 Task: In the Company zucc.zm, Create email and send with subject: 'We're Thrilled to Welcome You ', and with mail content 'Good Morning!_x000D_
Ignite your passion for success. Our groundbreaking solution will unleash your potential and open doors to endless opportunities in your industry._x000D_
Best Regards', attach the document: Project_plan.docx and insert image: visitingcard.jpg. Below Best Regards, write Wechat and insert the URL: www.wechat.com. Mark checkbox to create task to follow up : In 3 business days .  Enter or choose an email address of recipient's from company's contact and send.. Logged in from softage.1@softage.net
Action: Mouse moved to (88, 63)
Screenshot: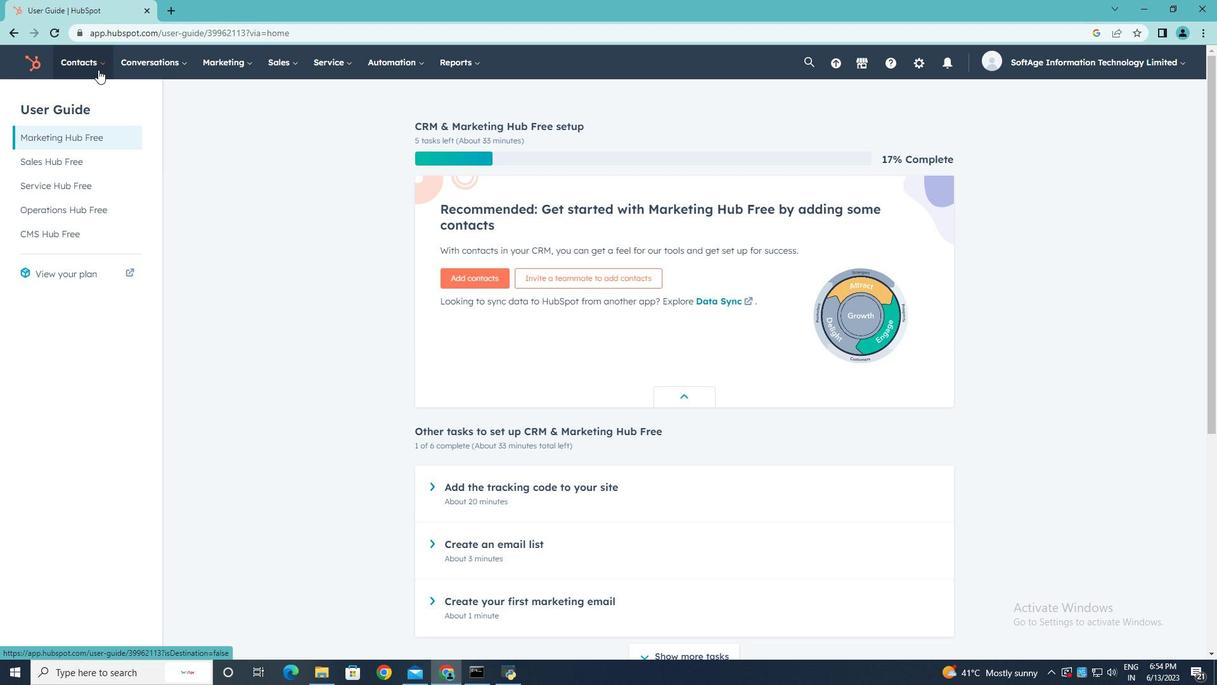 
Action: Mouse pressed left at (88, 63)
Screenshot: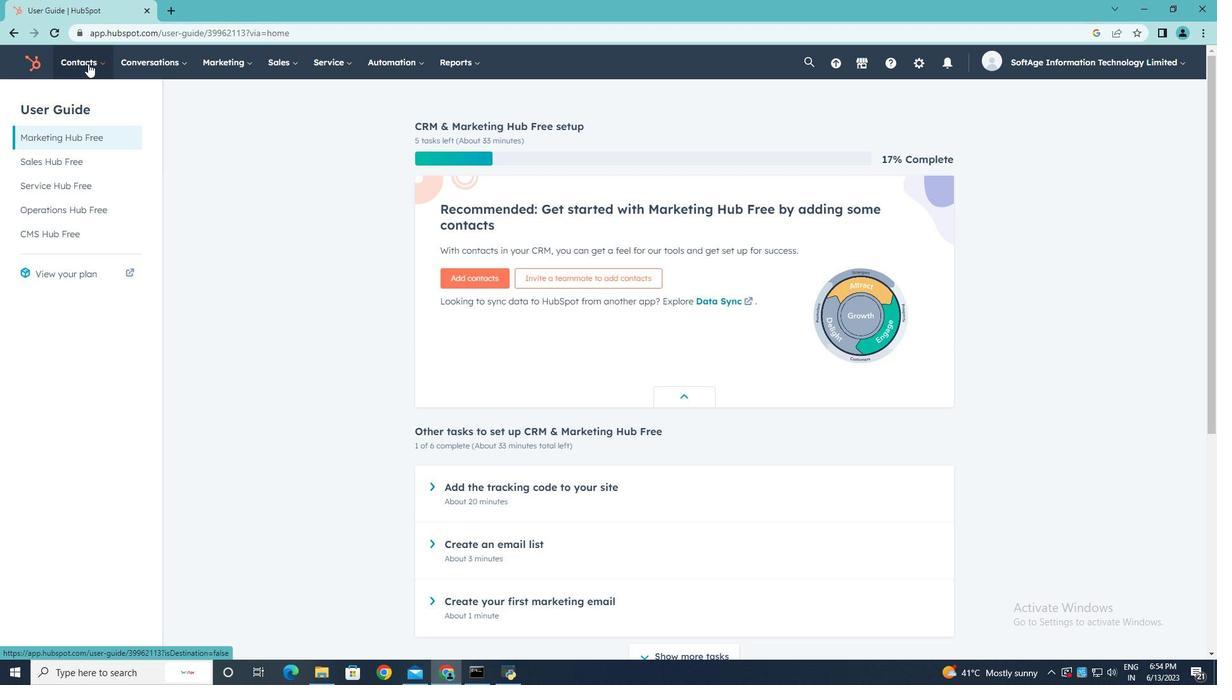 
Action: Mouse moved to (95, 124)
Screenshot: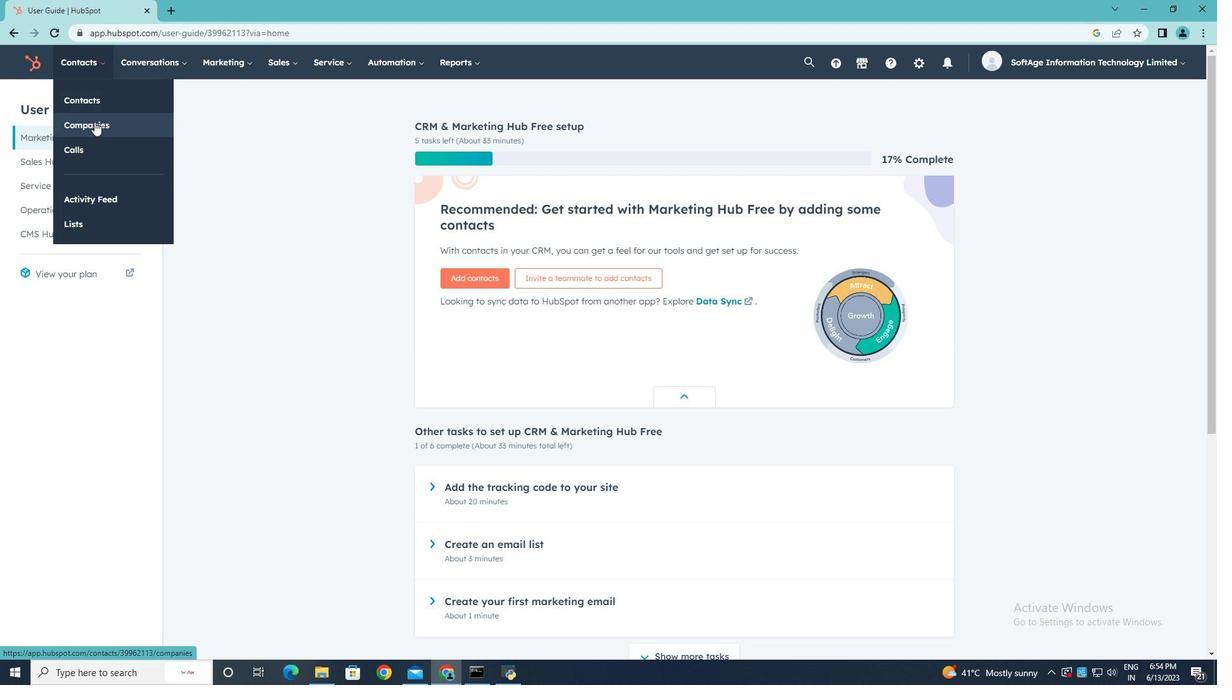
Action: Mouse pressed left at (95, 124)
Screenshot: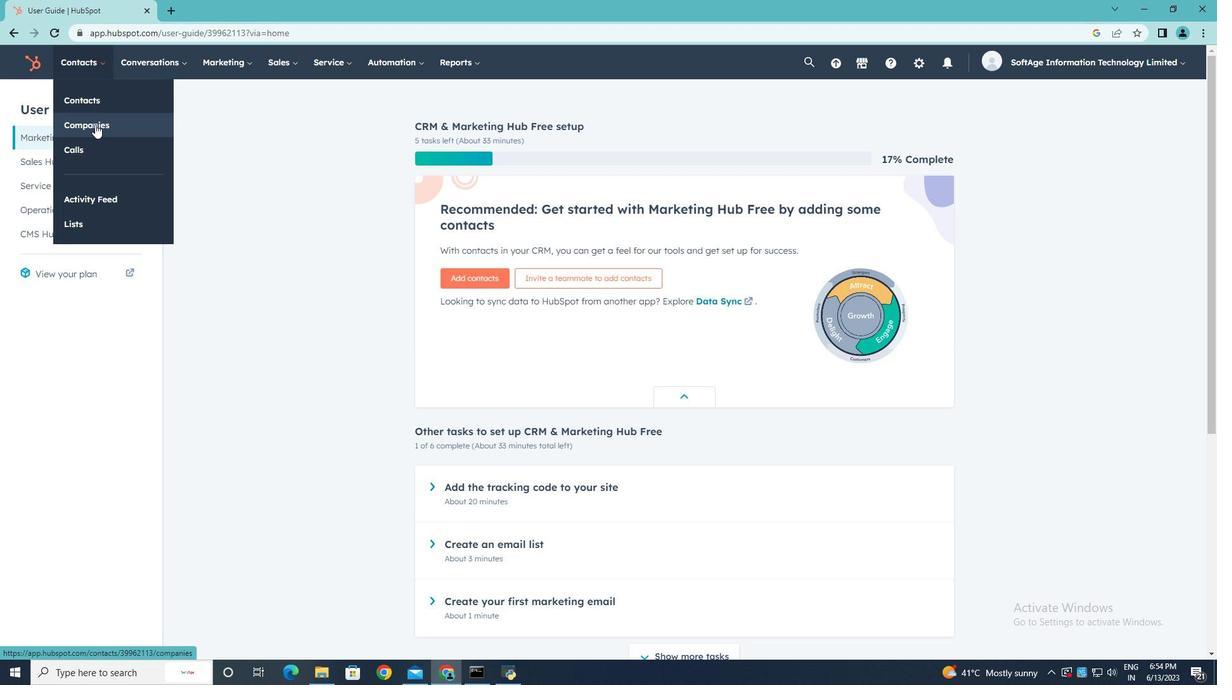 
Action: Mouse moved to (95, 207)
Screenshot: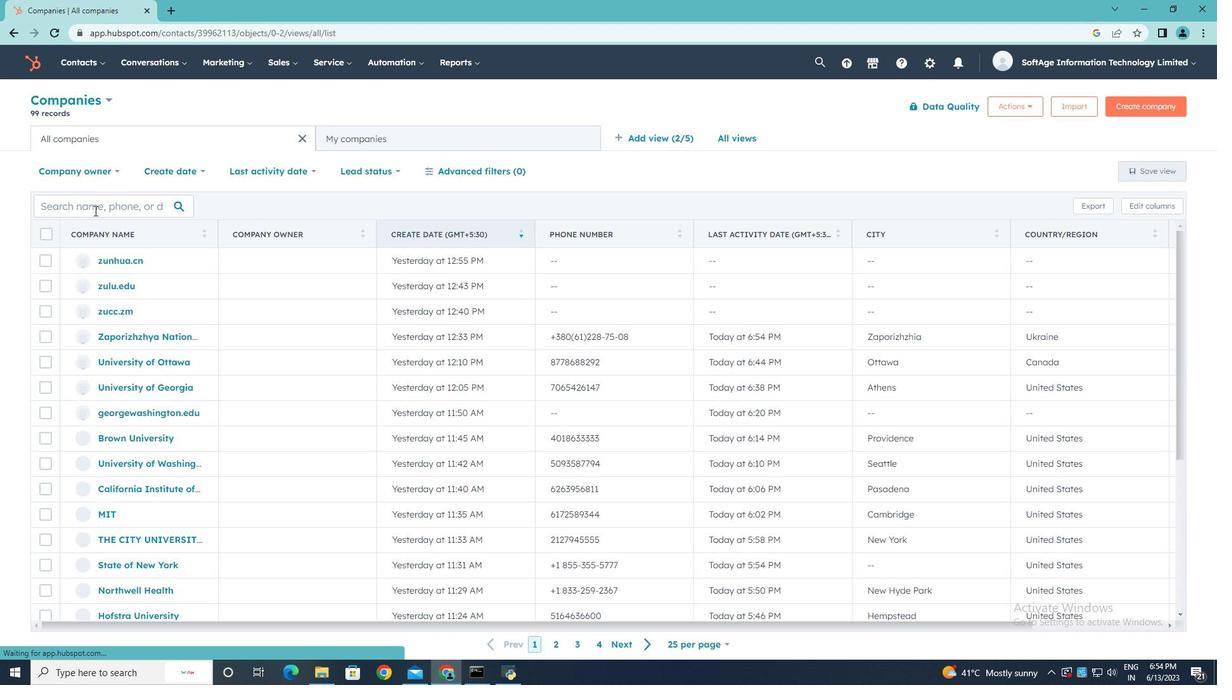 
Action: Mouse pressed left at (95, 207)
Screenshot: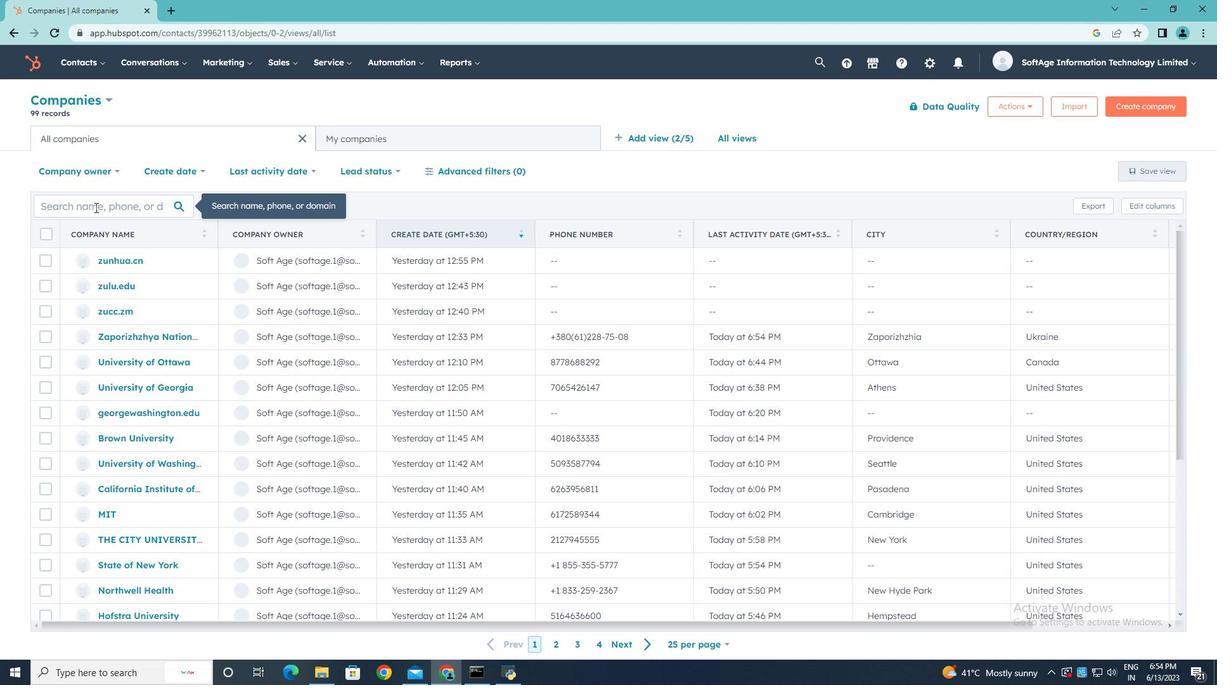 
Action: Key pressed zucc.zm
Screenshot: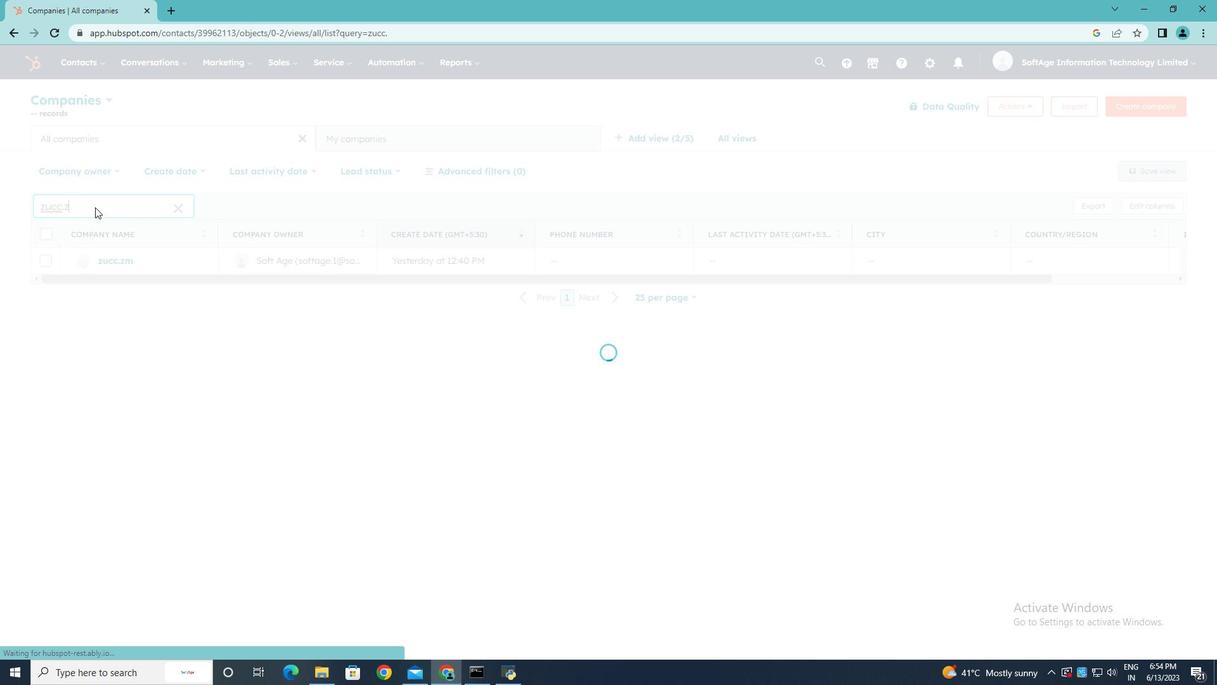 
Action: Mouse moved to (114, 258)
Screenshot: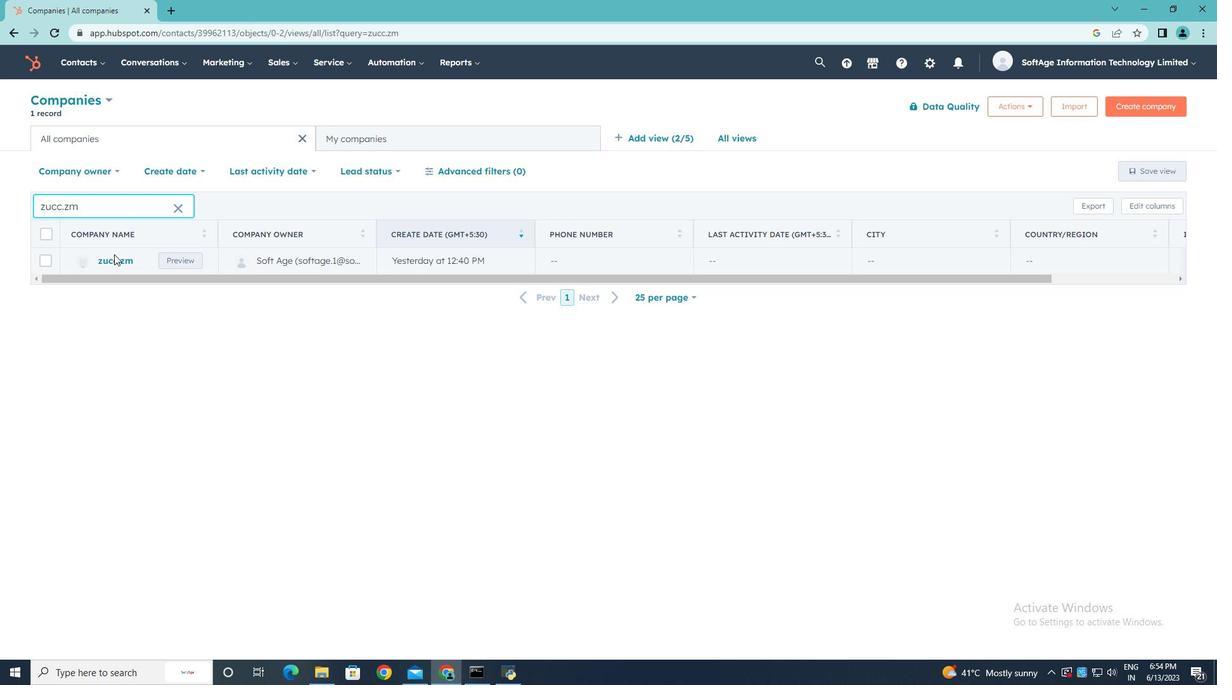 
Action: Mouse pressed left at (114, 258)
Screenshot: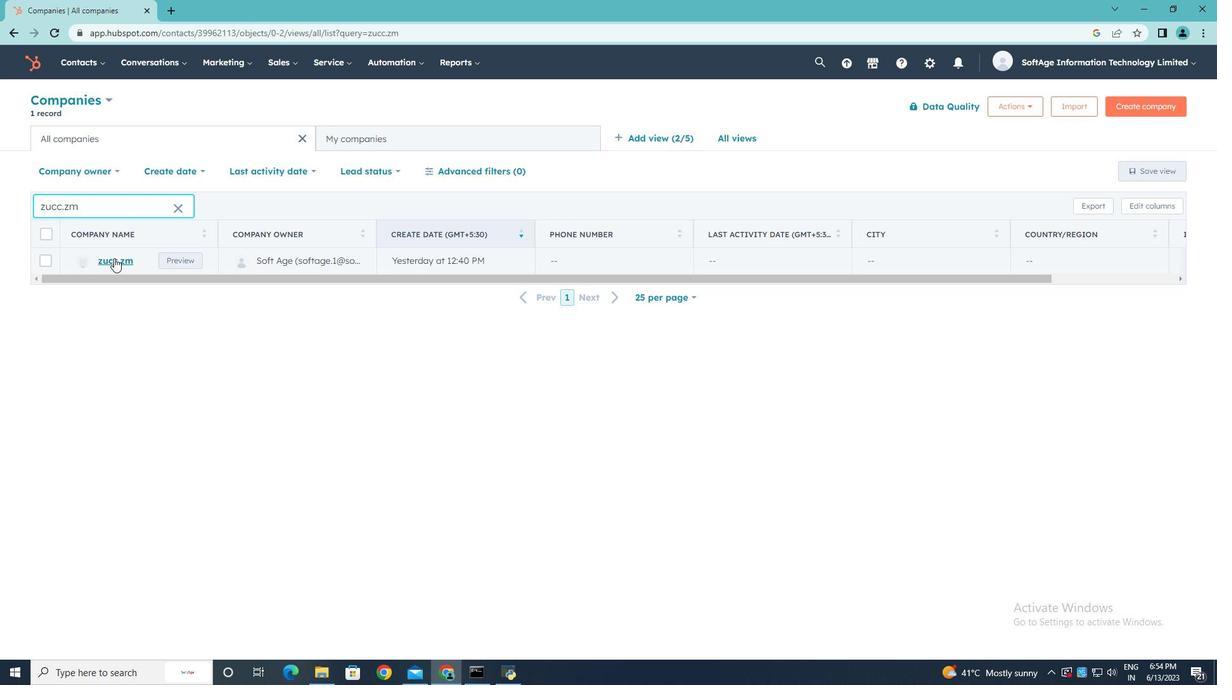 
Action: Mouse moved to (86, 211)
Screenshot: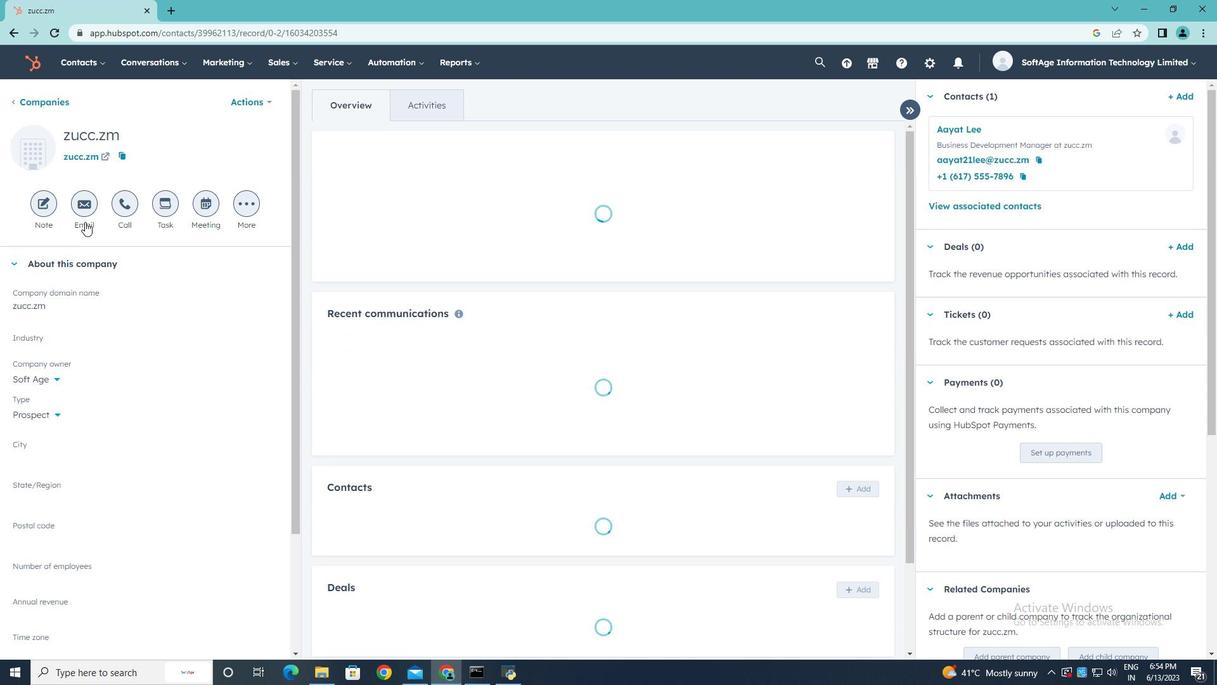 
Action: Mouse pressed left at (86, 211)
Screenshot: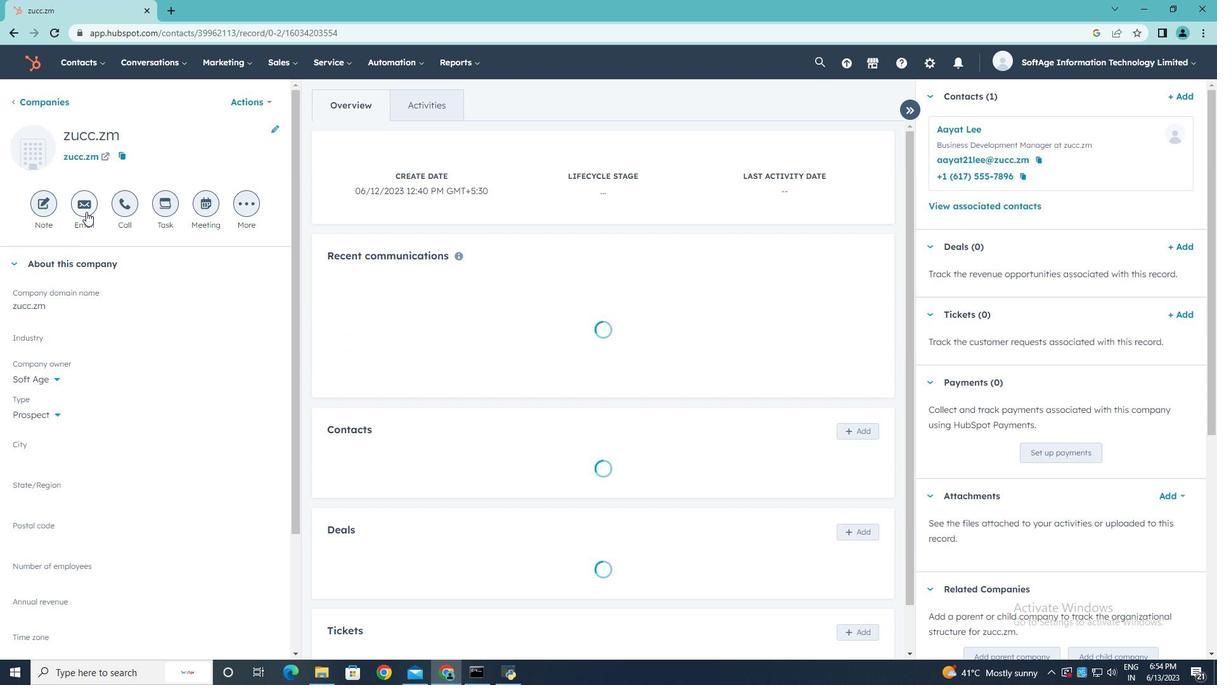 
Action: Key pressed <Key.shift>We're<Key.space><Key.shift><Key.shift><Key.shift><Key.shift><Key.shift><Key.shift>Thrilled<Key.space>to<Key.space><Key.shift><Key.shift><Key.shift><Key.shift><Key.shift><Key.shift>Welcome<Key.space><Key.shift><Key.shift><Key.shift><Key.shift><Key.shift><Key.shift><Key.shift><Key.shift><Key.shift><Key.shift>You
Screenshot: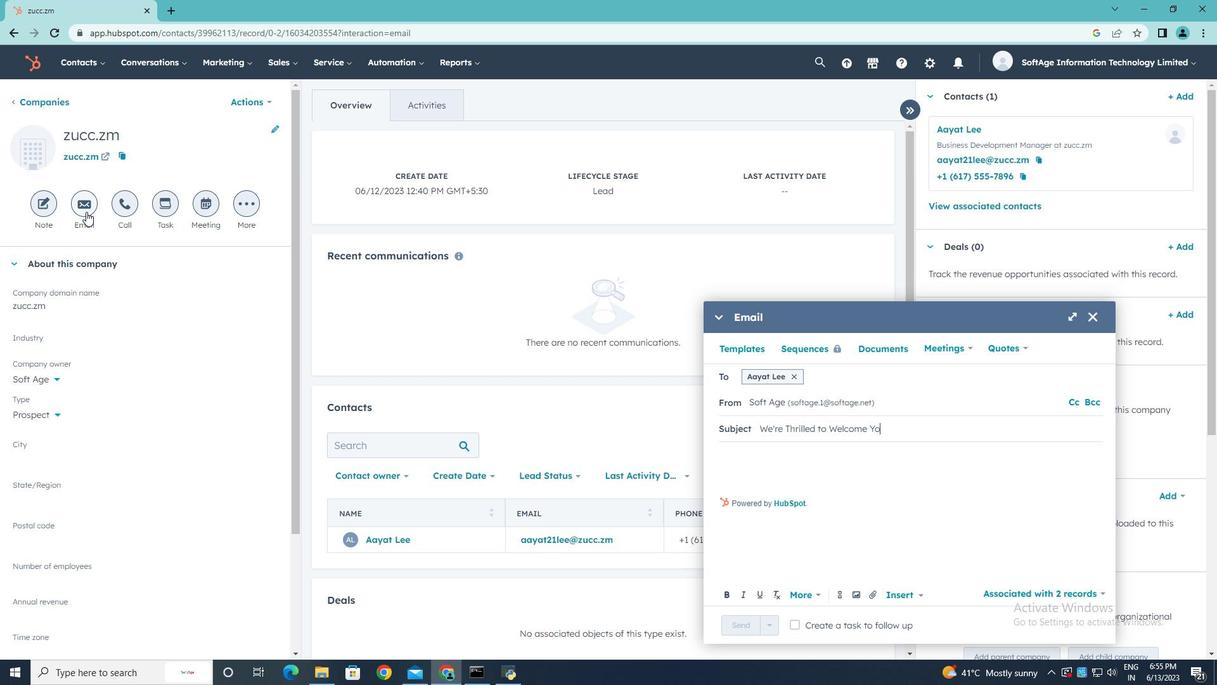 
Action: Mouse moved to (727, 449)
Screenshot: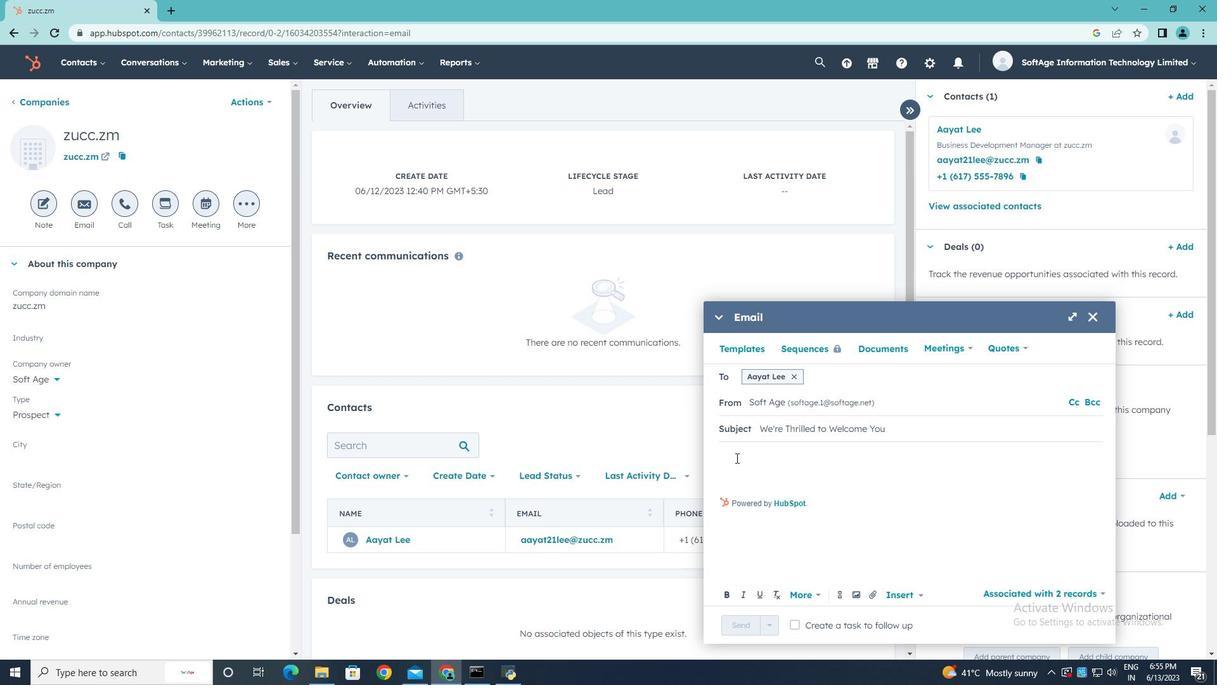 
Action: Mouse pressed left at (727, 449)
Screenshot: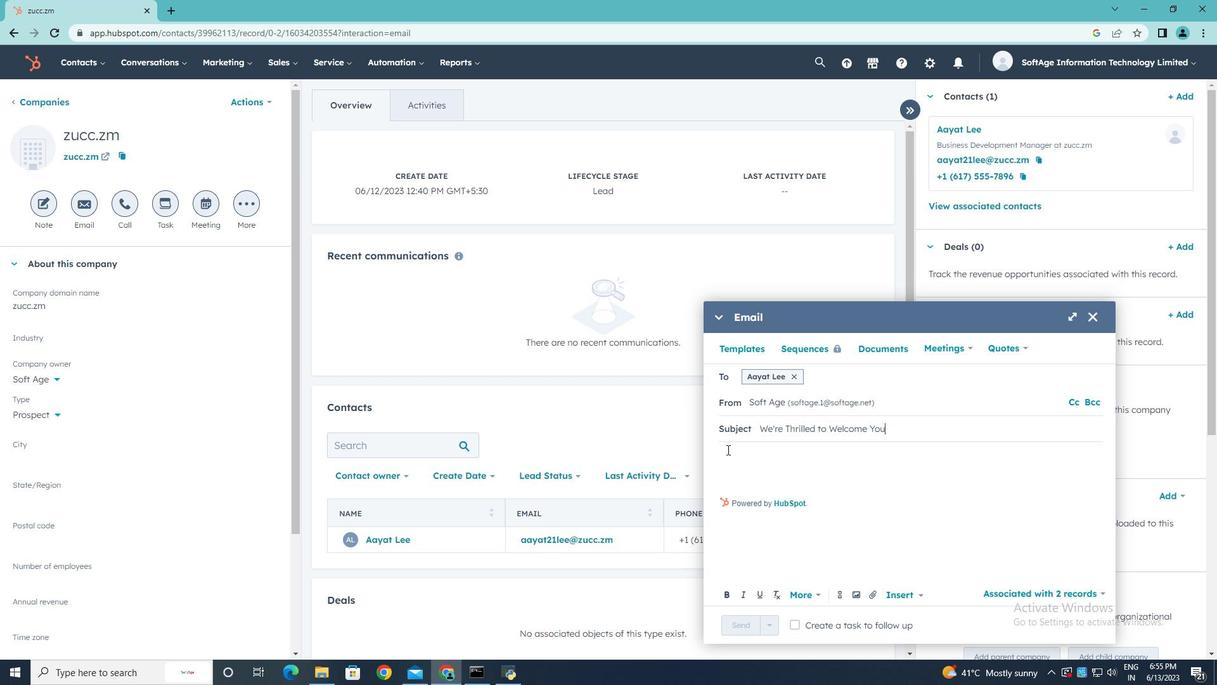 
Action: Key pressed <Key.shift><Key.shift><Key.shift><Key.shift><Key.shift><Key.shift><Key.shift><Key.shift><Key.shift><Key.shift><Key.shift><Key.shift><Key.shift><Key.shift><Key.shift><Key.shift><Key.shift><Key.shift><Key.shift><Key.shift><Key.shift>Good<Key.space><Key.shift>Morning<Key.shift>!
Screenshot: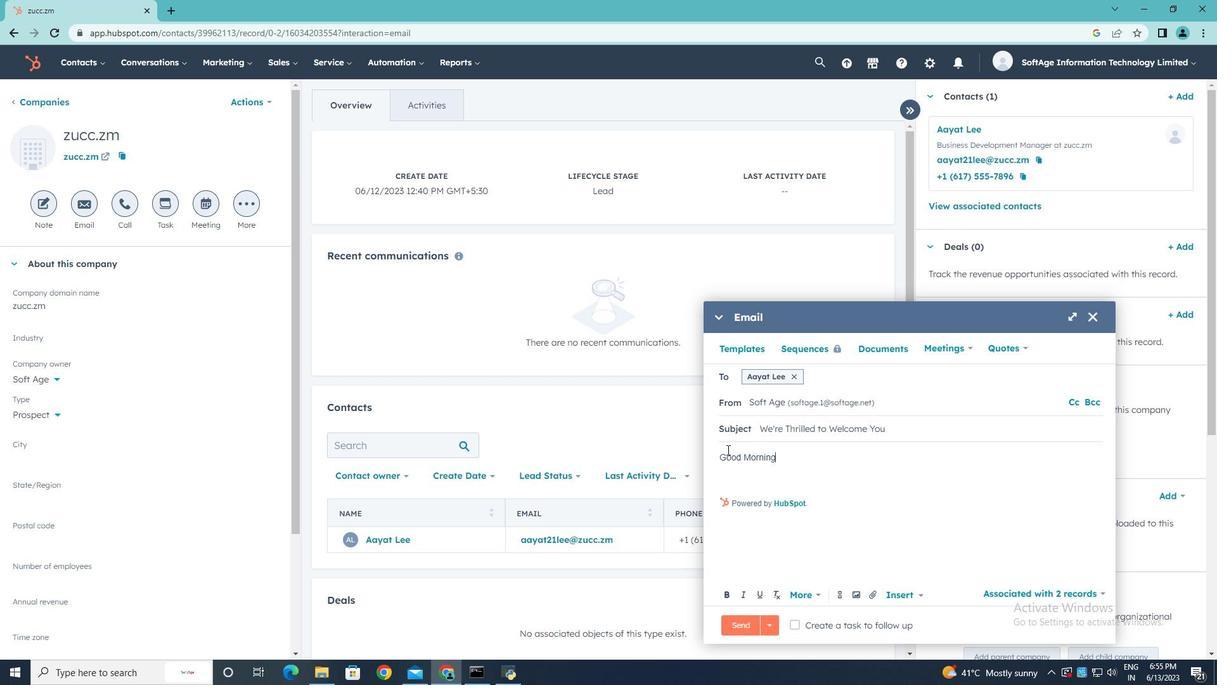 
Action: Mouse moved to (723, 466)
Screenshot: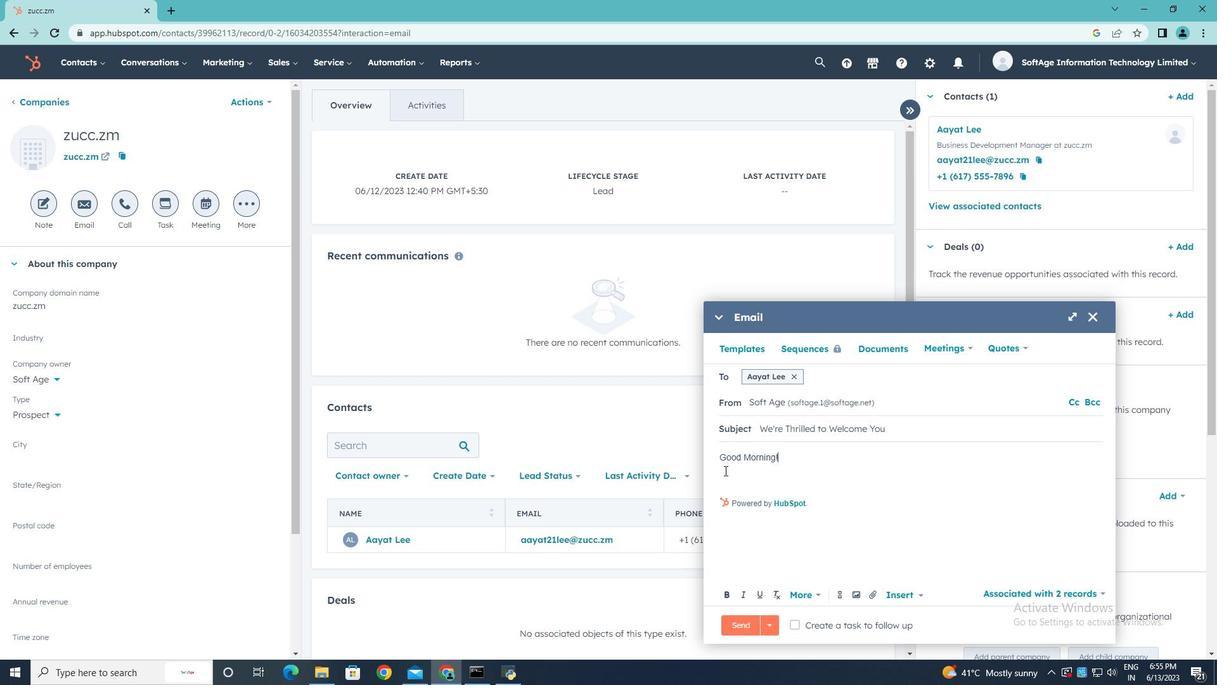 
Action: Mouse pressed left at (723, 466)
Screenshot: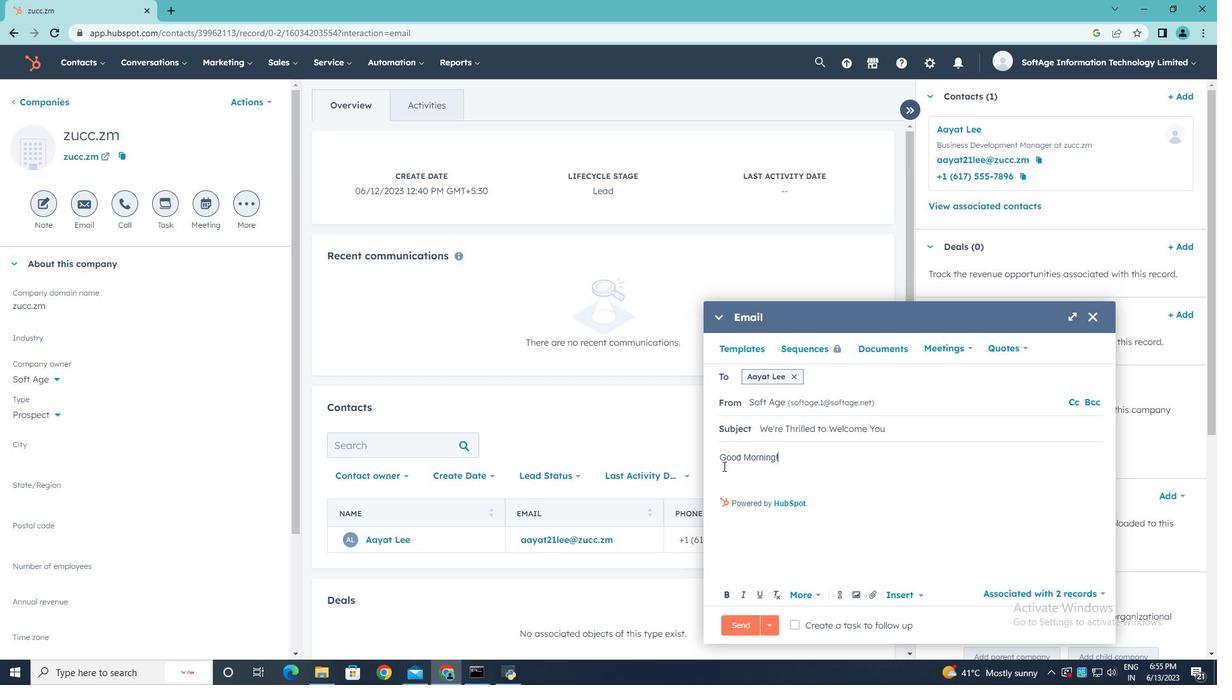 
Action: Key pressed <Key.shift><Key.shift><Key.shift><Key.shift>Ignite<Key.space><Key.shift>your<Key.space>passion<Key.space>for<Key.space>success.<Key.space><Key.shift><Key.shift><Key.shift><Key.shift><Key.shift><Key.shift><Key.shift><Key.shift><Key.shift>Our<Key.space><Key.shift>groundbreaking<Key.space>solution<Key.space>will<Key.space>unleash<Key.space>your<Key.space>poti<Key.backspace>ential<Key.space>and<Key.space>open<Key.space>doors<Key.space>to<Key.space>endless<Key.space>opportun<Key.backspace><Key.backspace><Key.backspace>tunities<Key.space>in<Key.space>your<Key.space>industry.
Screenshot: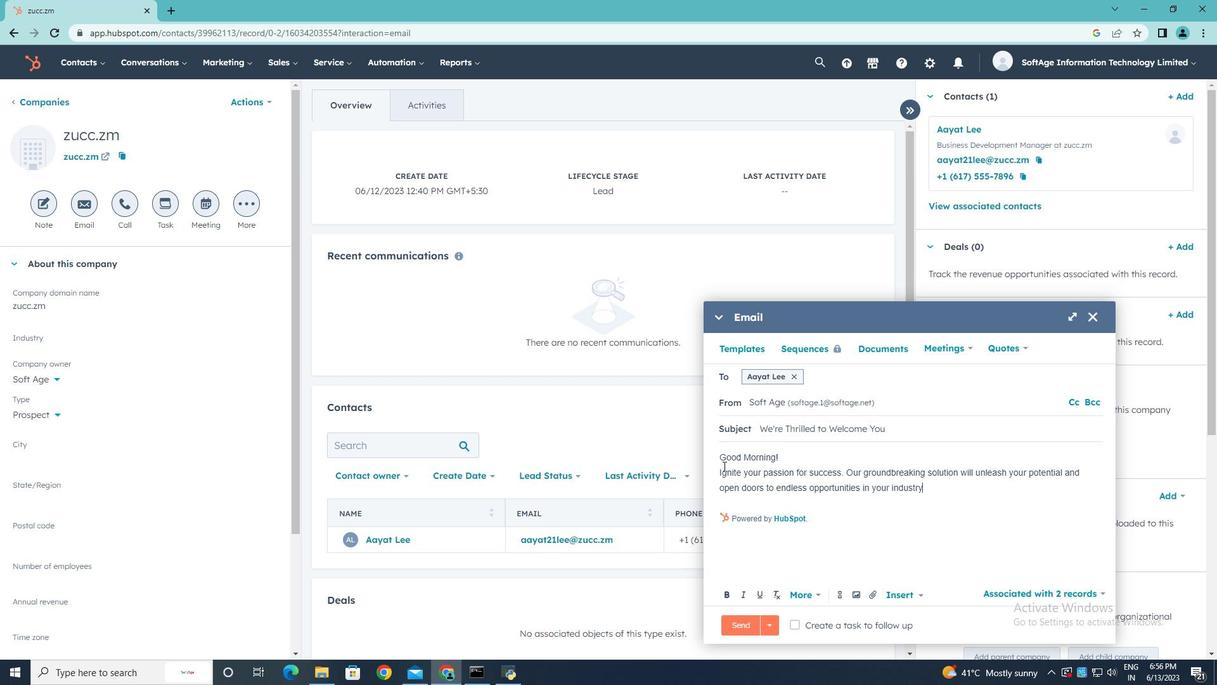 
Action: Mouse moved to (737, 499)
Screenshot: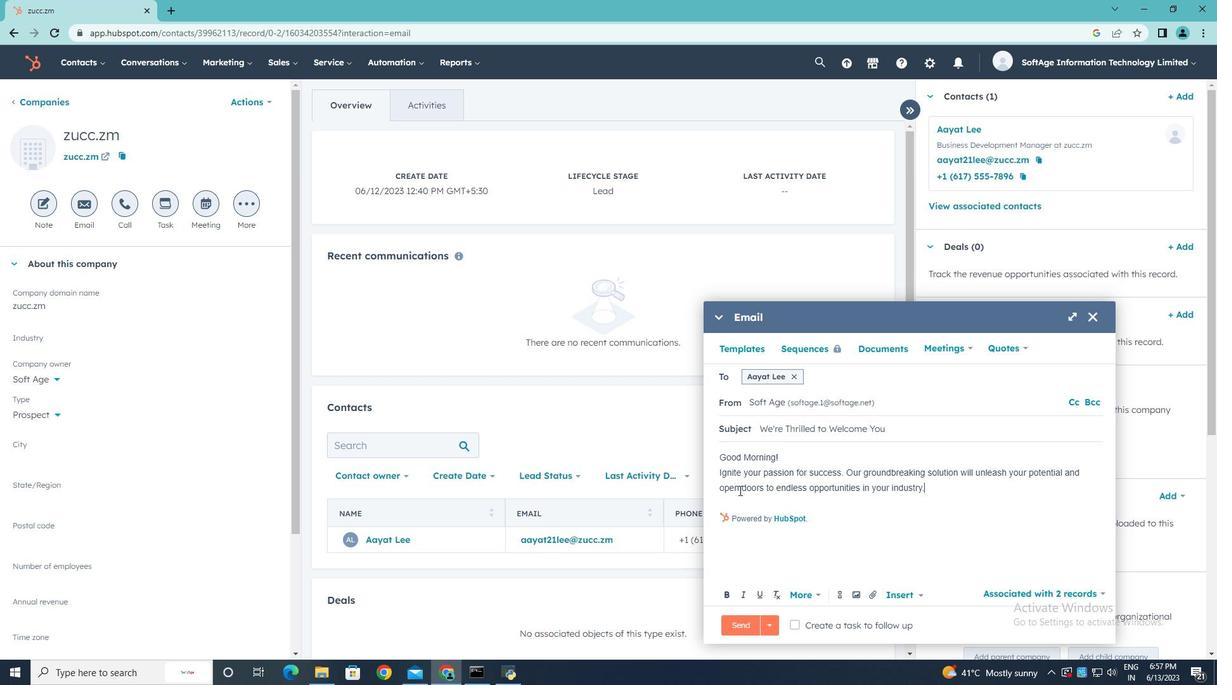 
Action: Mouse pressed left at (737, 499)
Screenshot: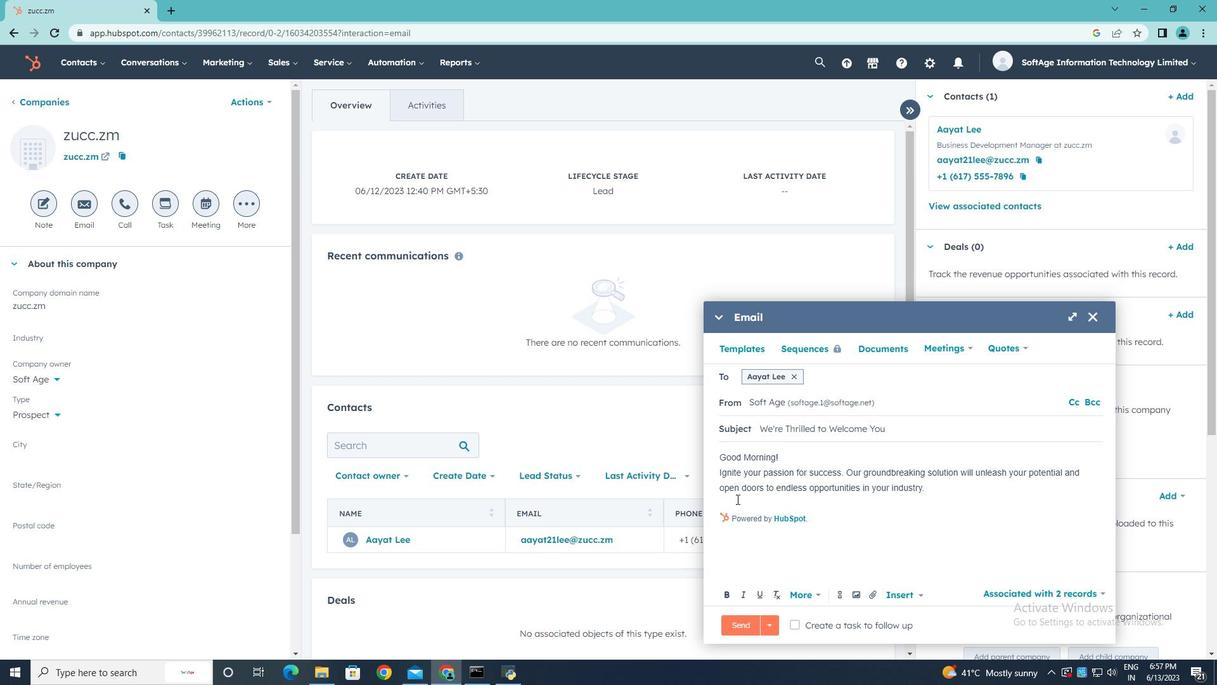 
Action: Key pressed <Key.enter><Key.shift><Key.shift><Key.shift><Key.shift><Key.shift>Best<Key.space><Key.shift><Key.shift>Regards,
Screenshot: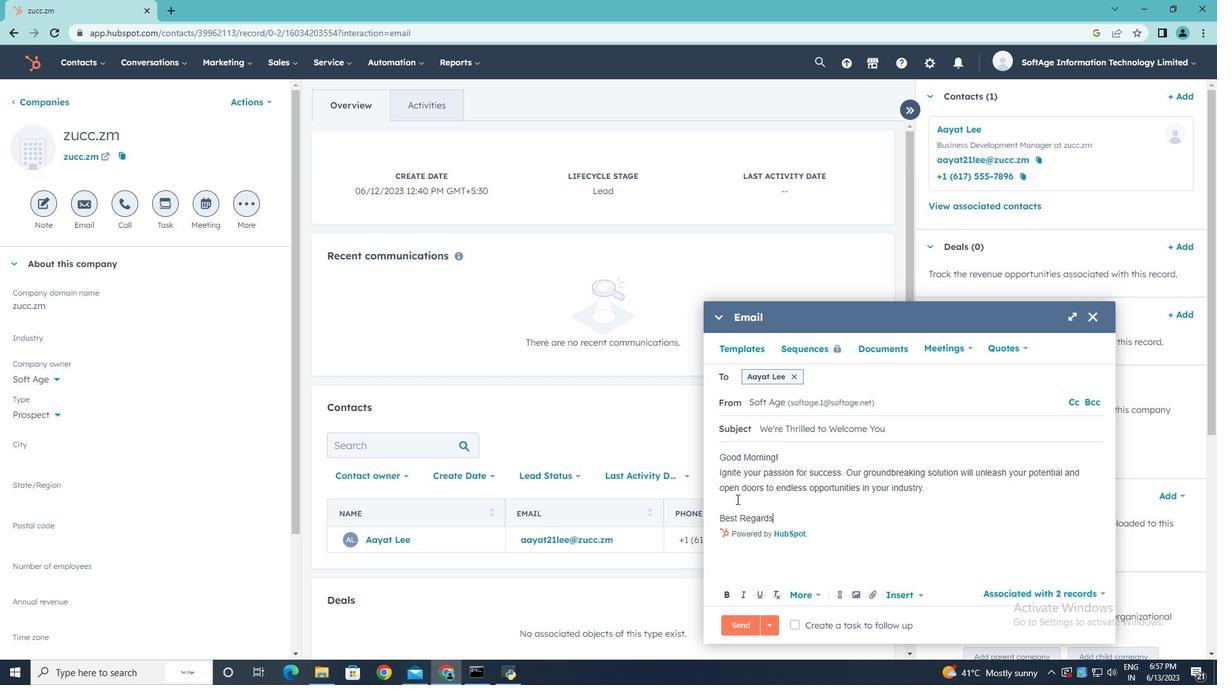 
Action: Mouse moved to (874, 595)
Screenshot: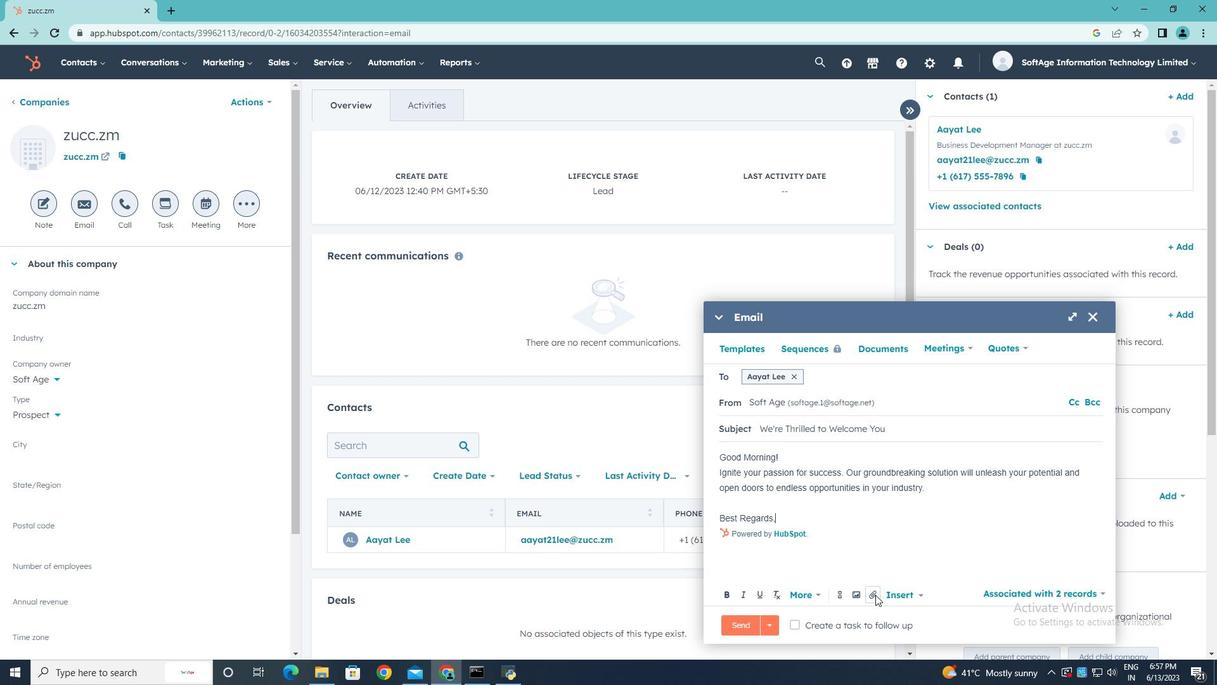 
Action: Mouse pressed left at (874, 595)
Screenshot: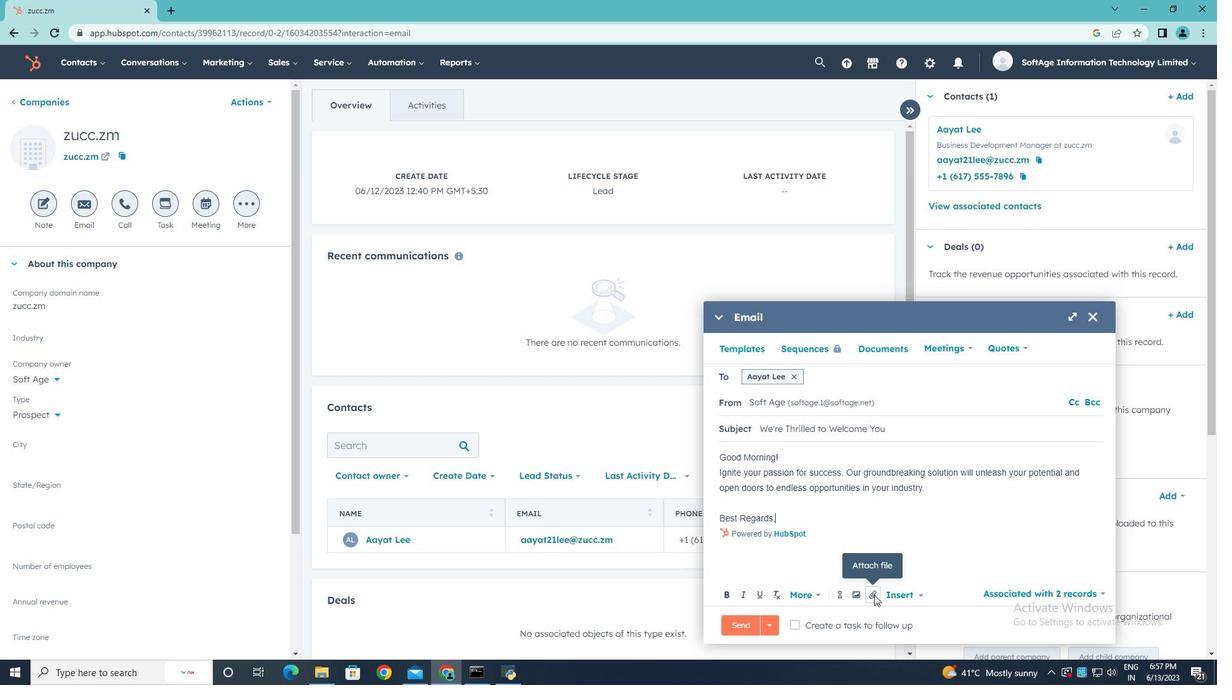 
Action: Mouse moved to (910, 560)
Screenshot: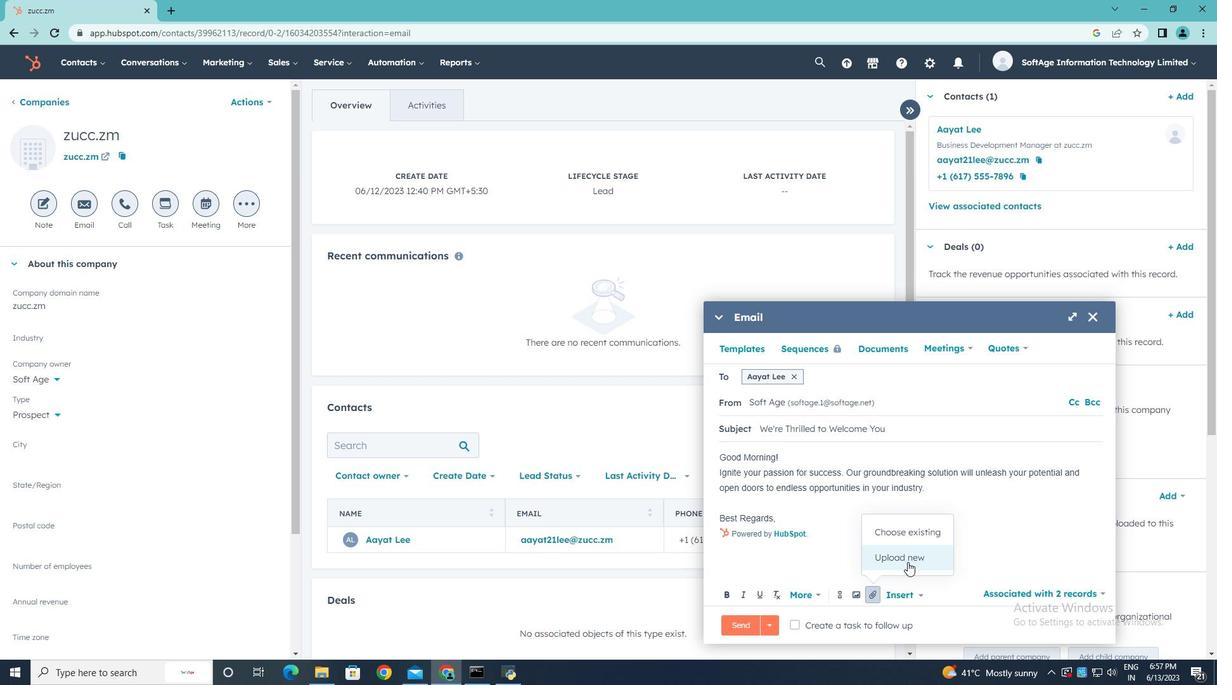 
Action: Mouse pressed left at (910, 560)
Screenshot: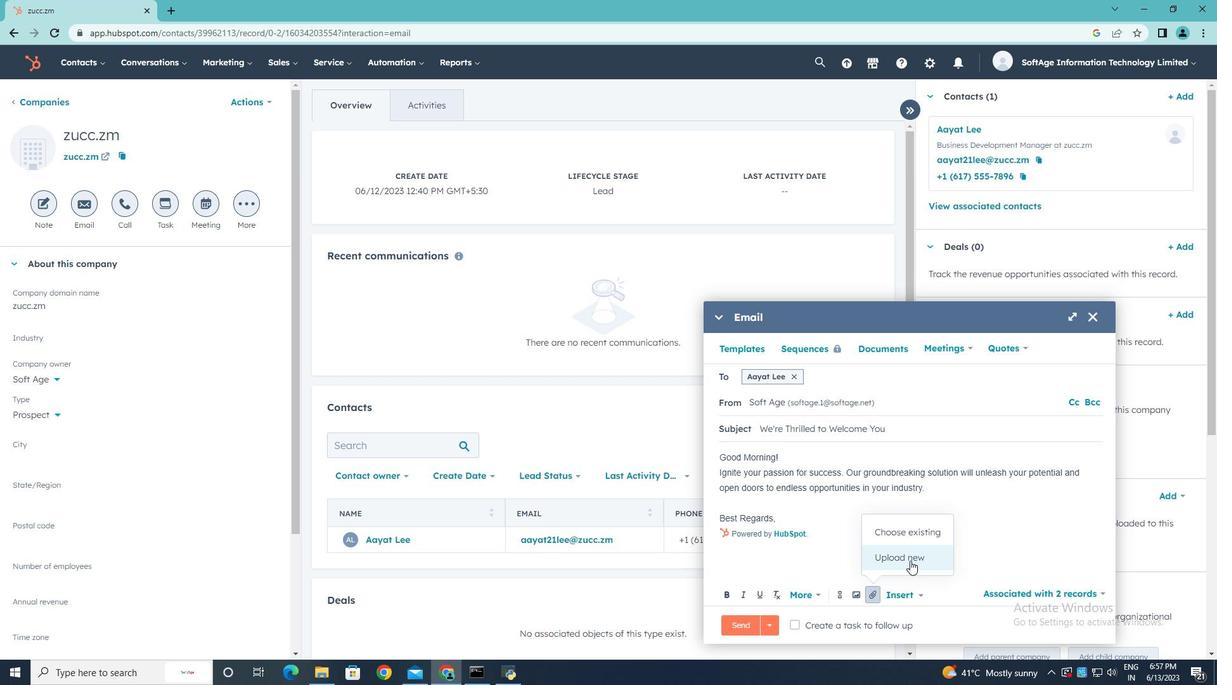 
Action: Mouse moved to (225, 111)
Screenshot: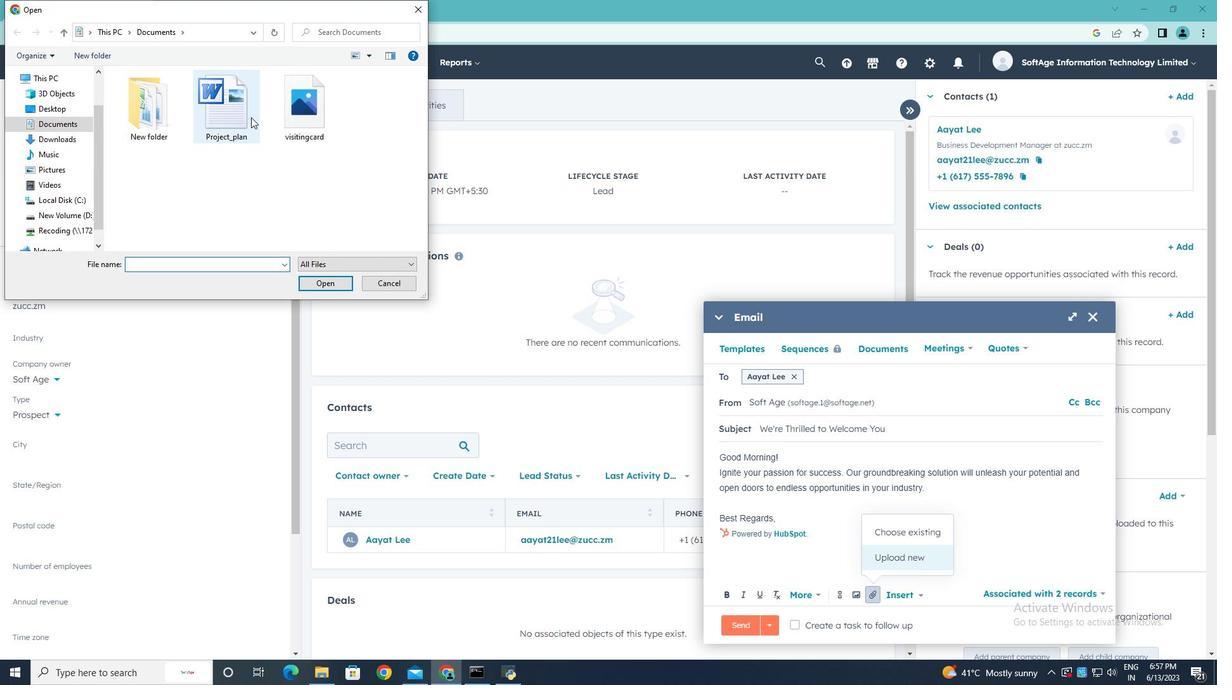 
Action: Mouse pressed left at (225, 111)
Screenshot: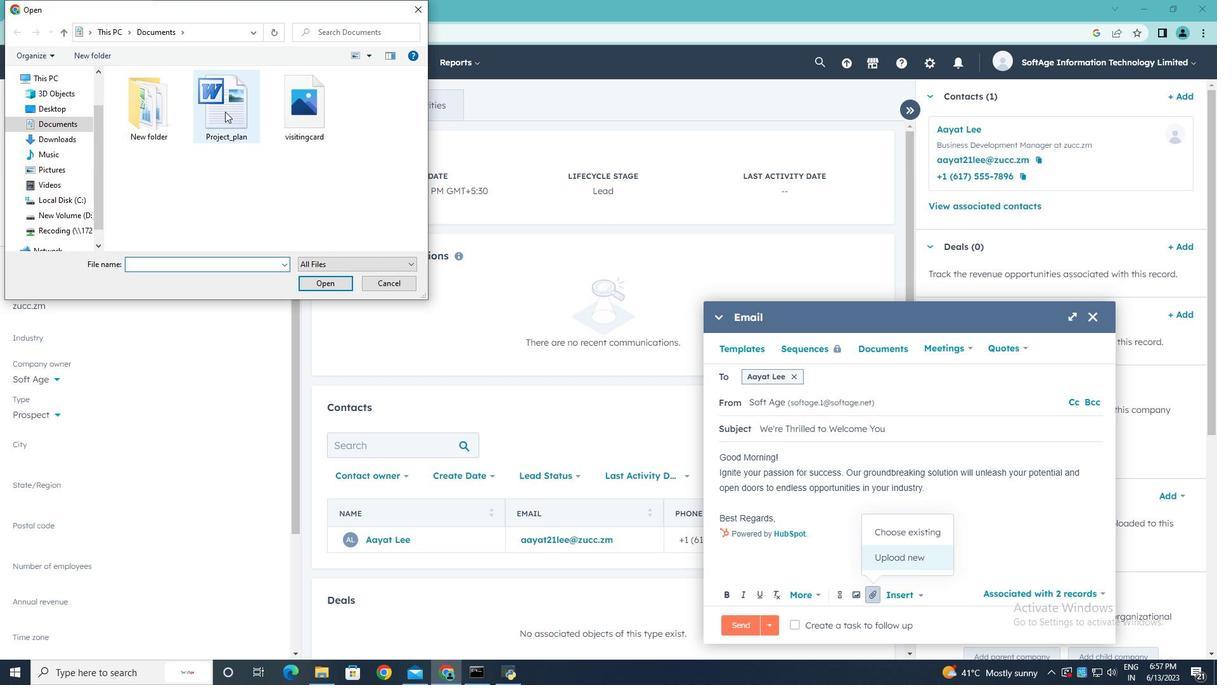 
Action: Mouse moved to (320, 282)
Screenshot: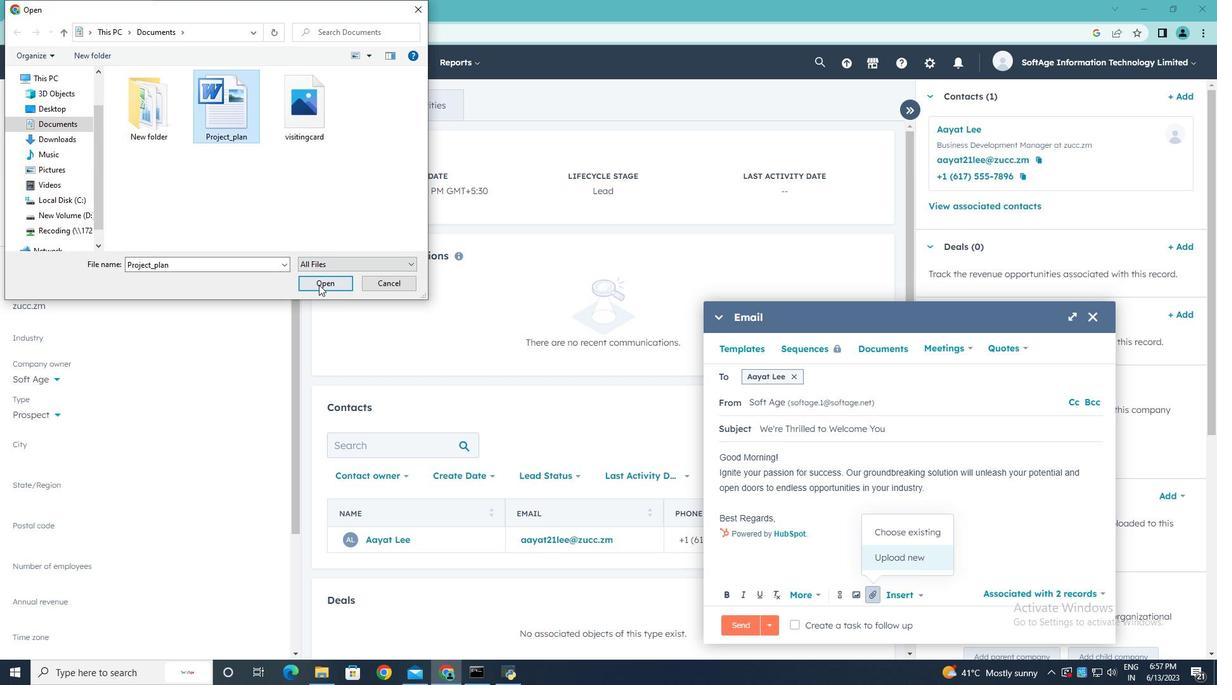 
Action: Mouse pressed left at (320, 282)
Screenshot: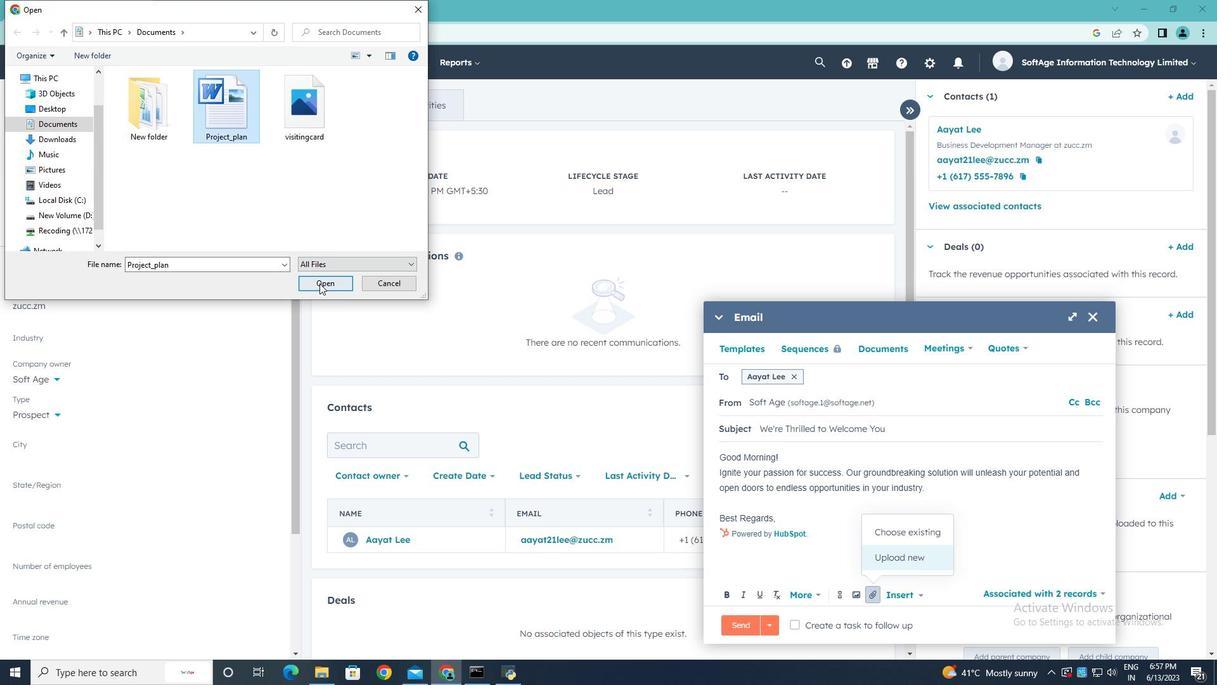 
Action: Mouse moved to (874, 561)
Screenshot: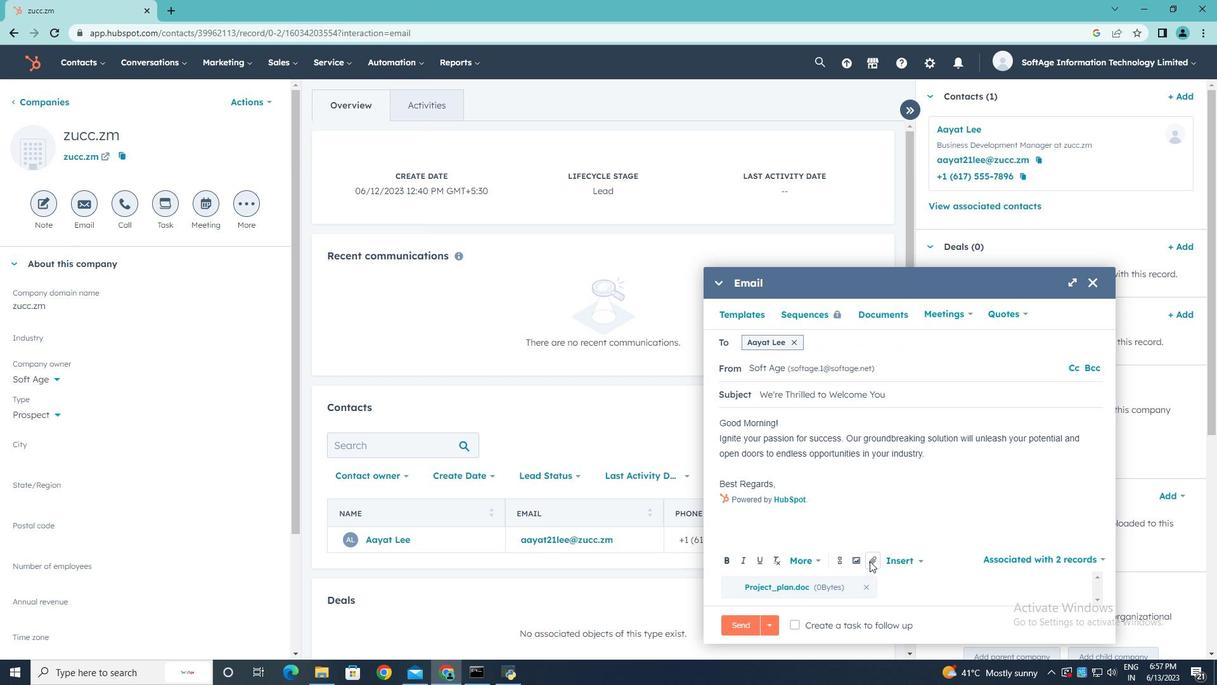 
Action: Mouse pressed left at (874, 561)
Screenshot: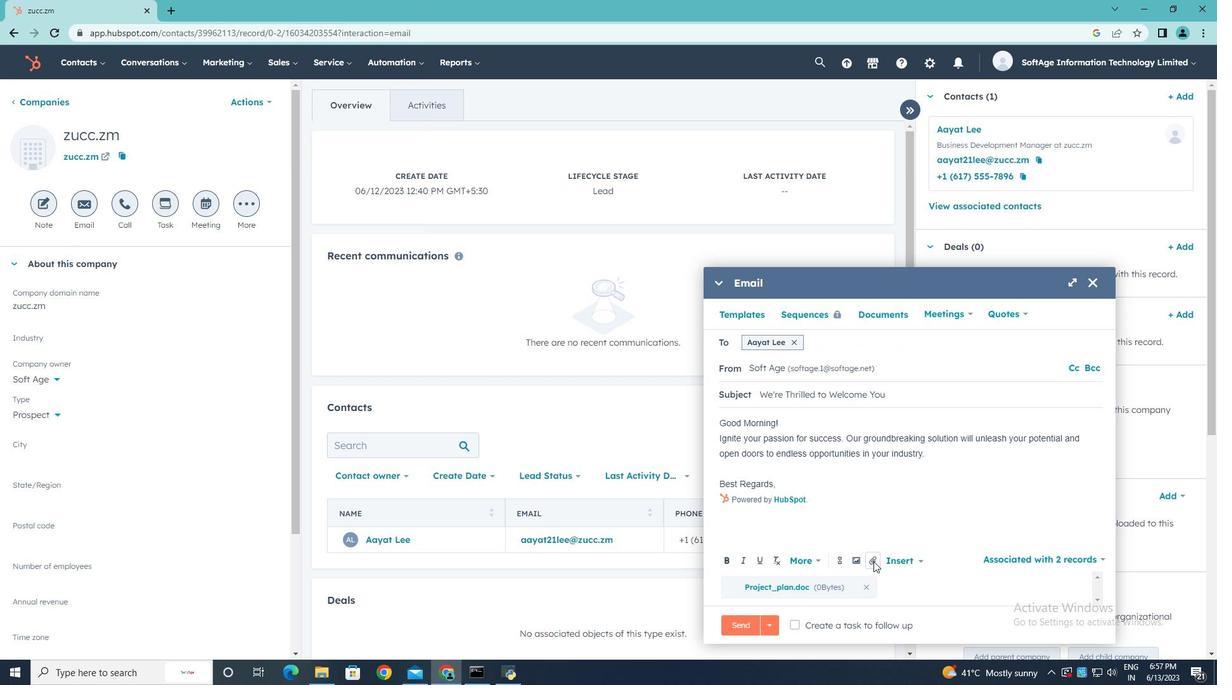 
Action: Mouse moved to (905, 529)
Screenshot: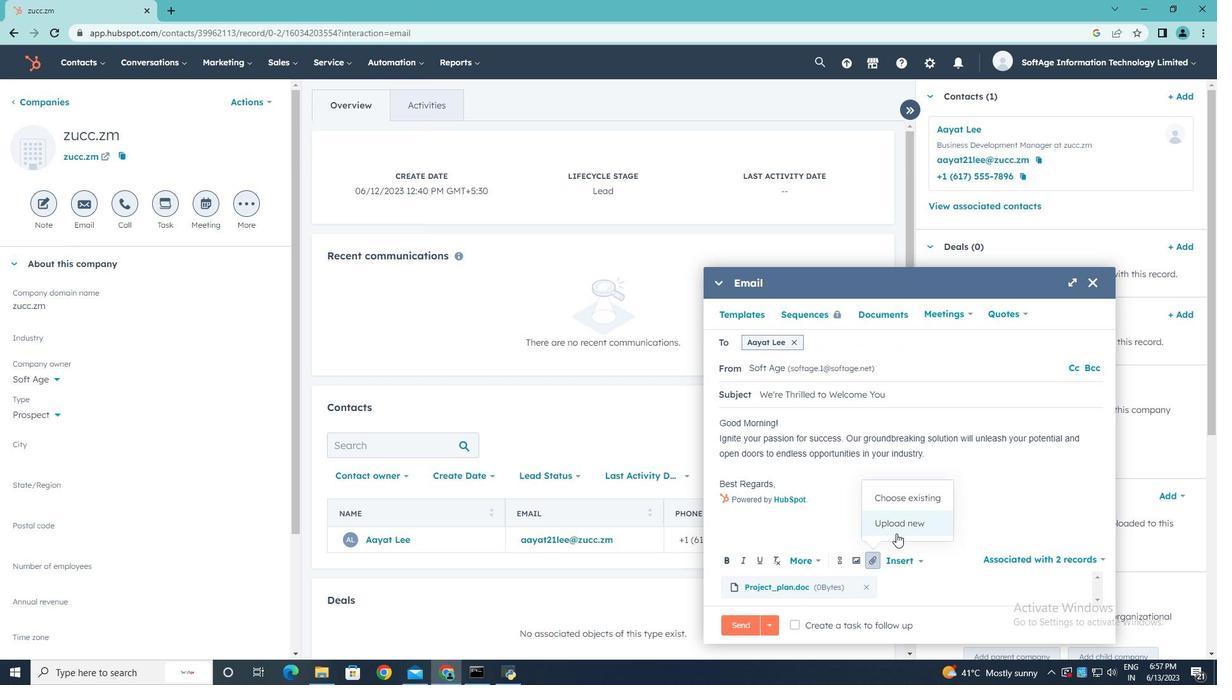 
Action: Mouse pressed left at (905, 529)
Screenshot: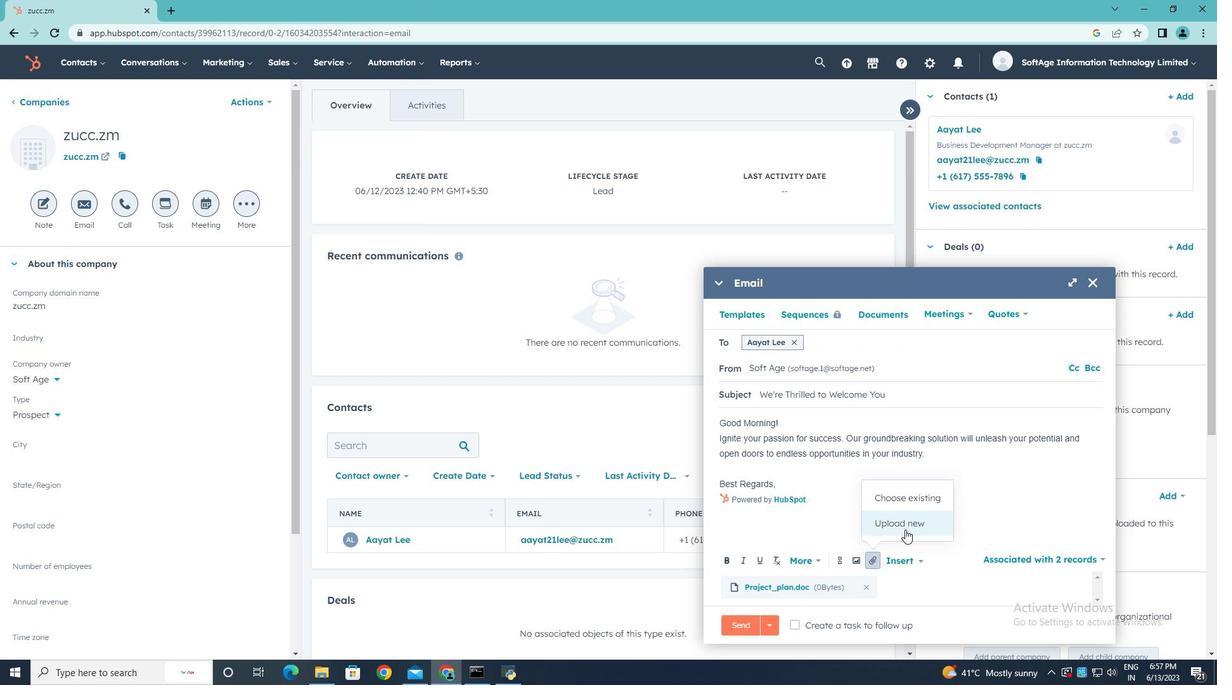 
Action: Mouse moved to (316, 135)
Screenshot: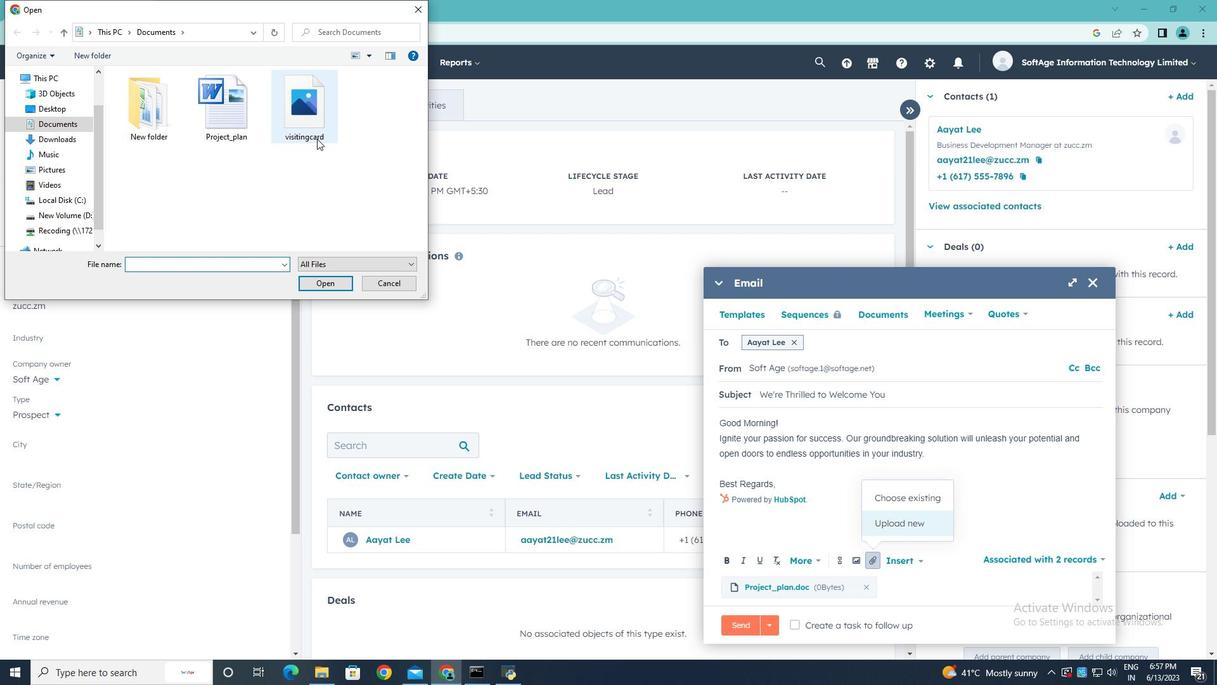 
Action: Mouse pressed left at (316, 135)
Screenshot: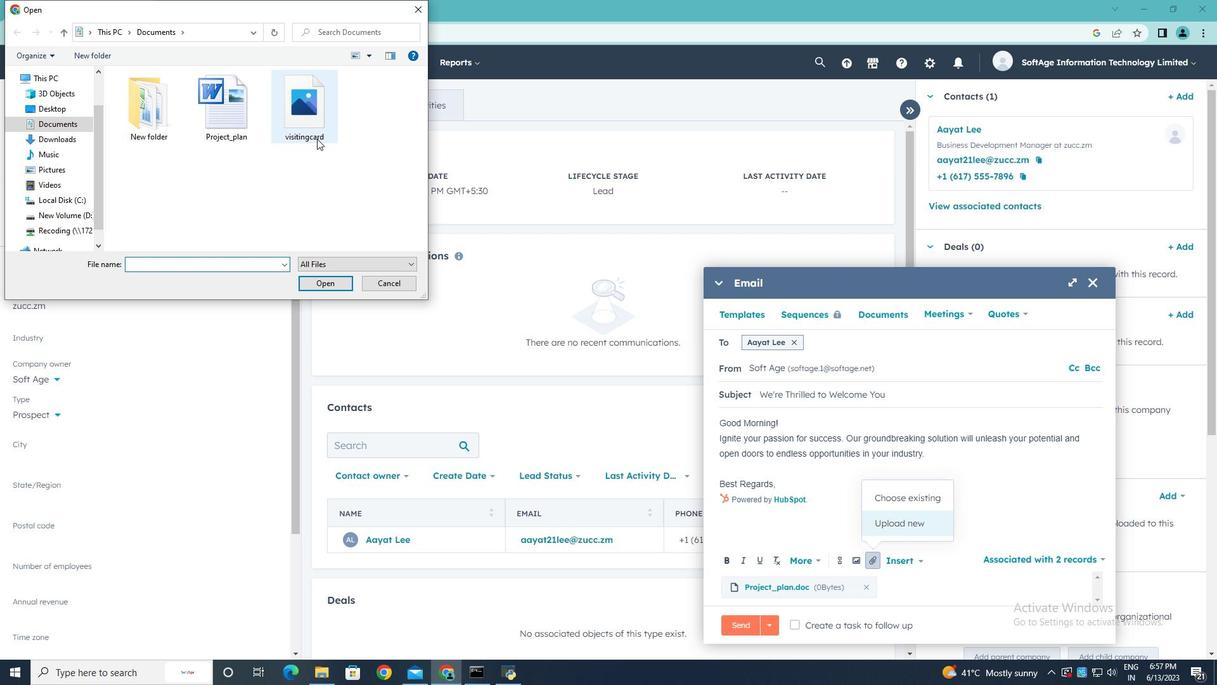 
Action: Mouse moved to (322, 282)
Screenshot: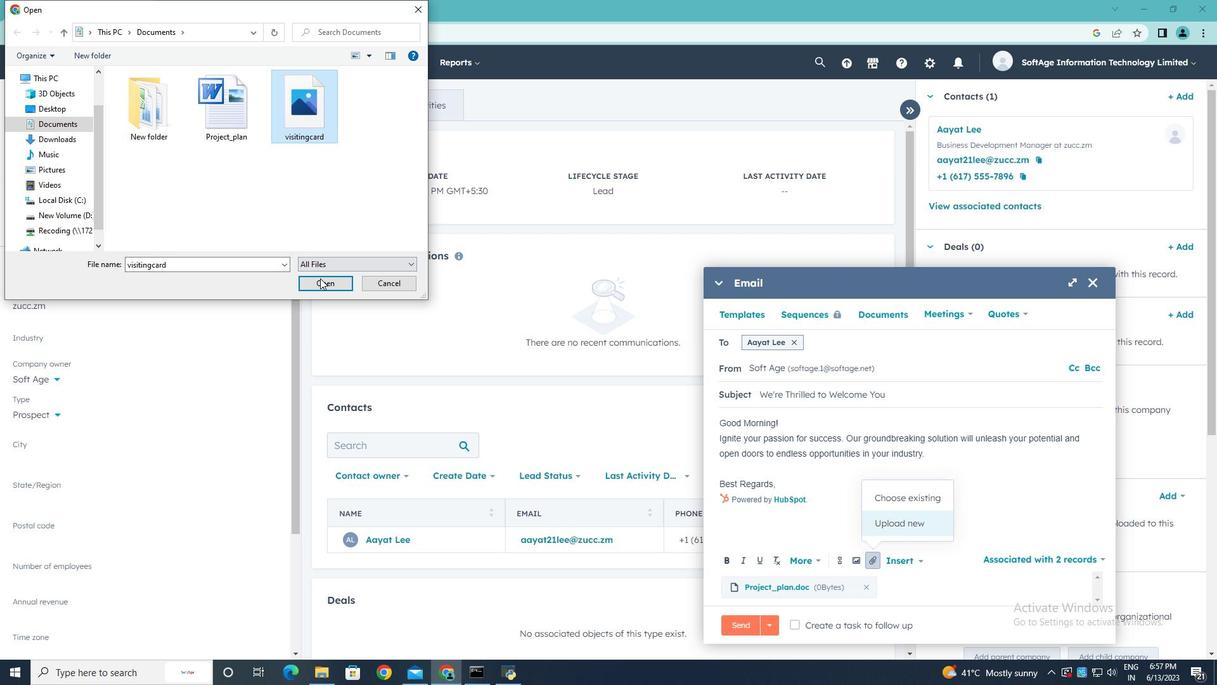 
Action: Mouse pressed left at (322, 282)
Screenshot: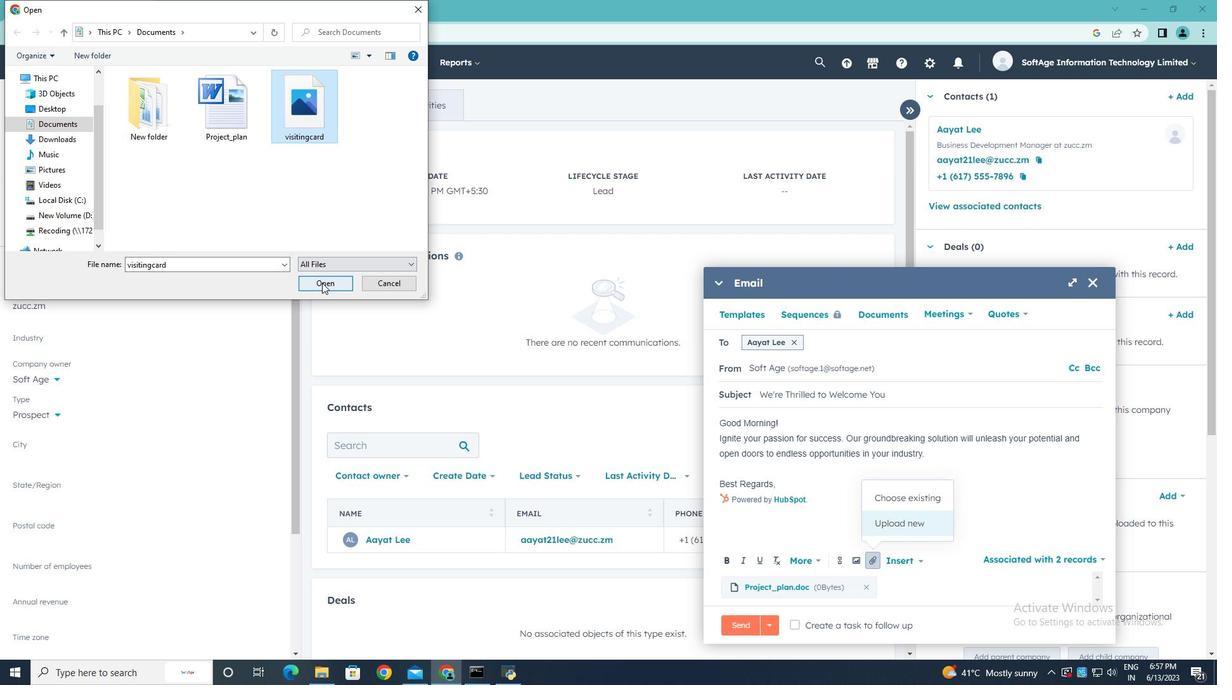 
Action: Mouse moved to (786, 482)
Screenshot: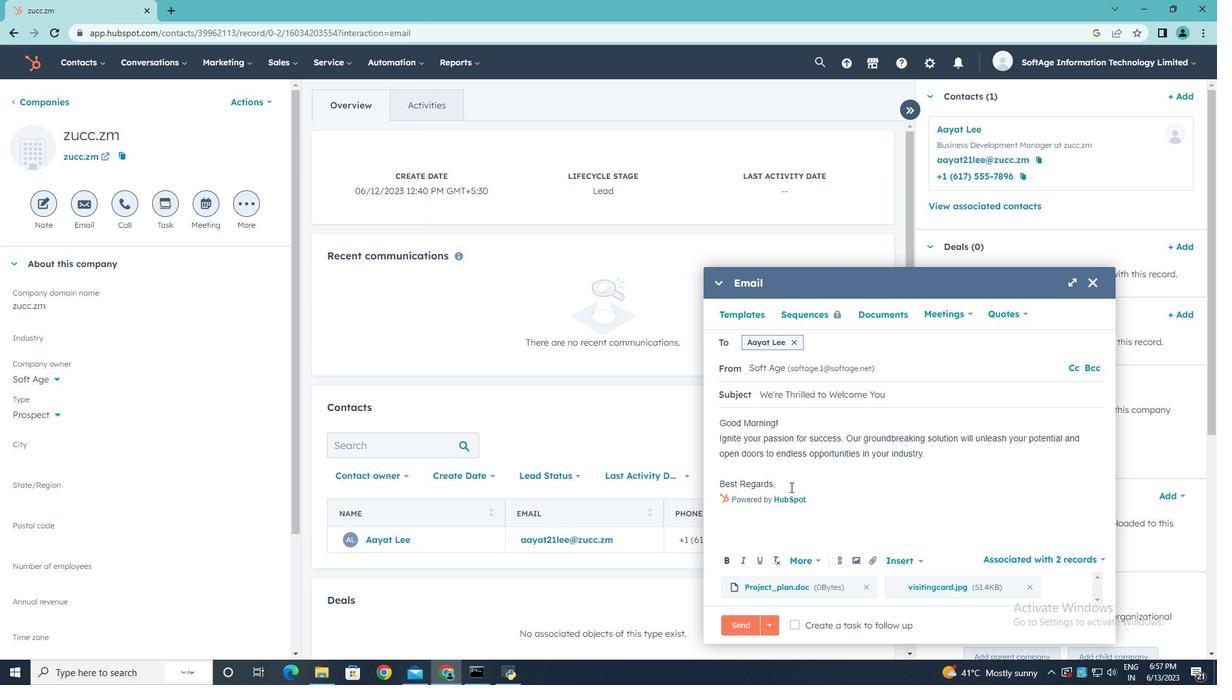 
Action: Mouse pressed left at (786, 482)
Screenshot: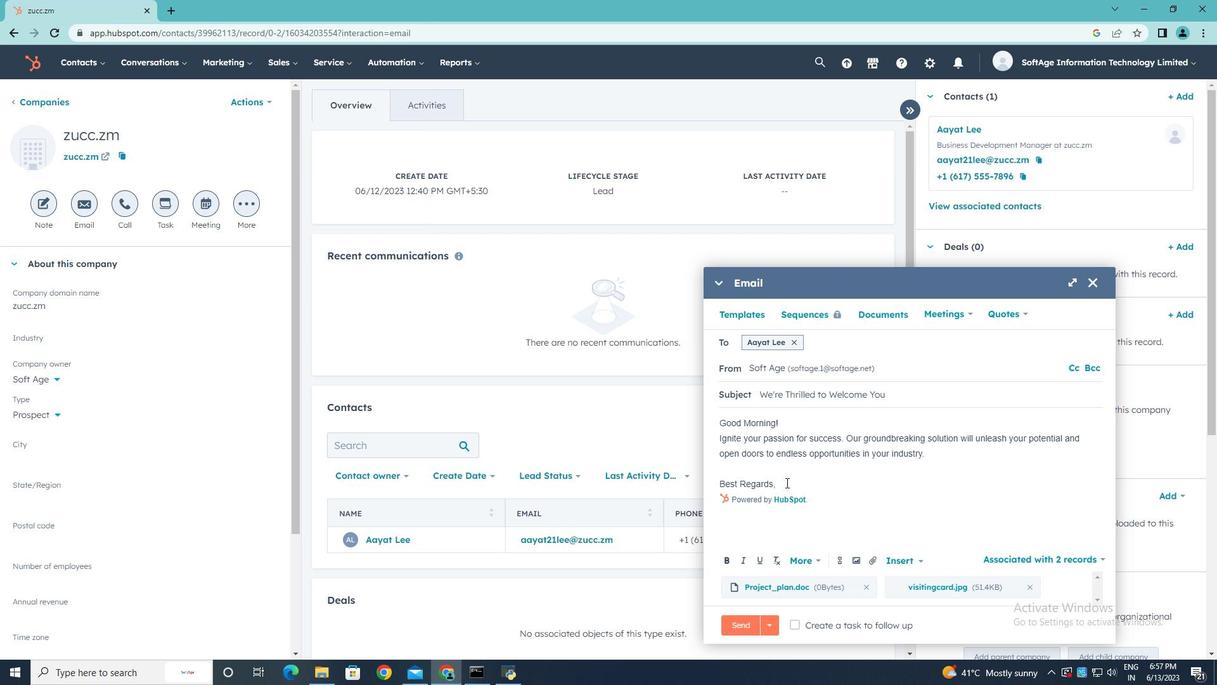 
Action: Key pressed <Key.enter>
Screenshot: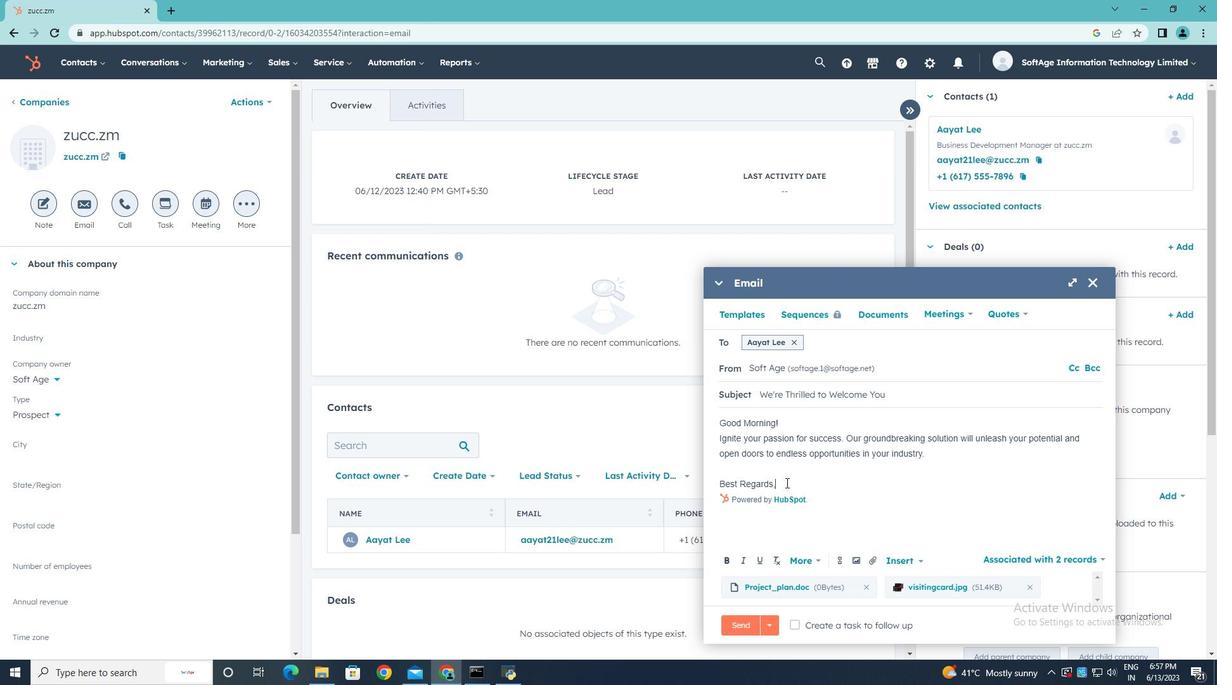 
Action: Mouse moved to (841, 556)
Screenshot: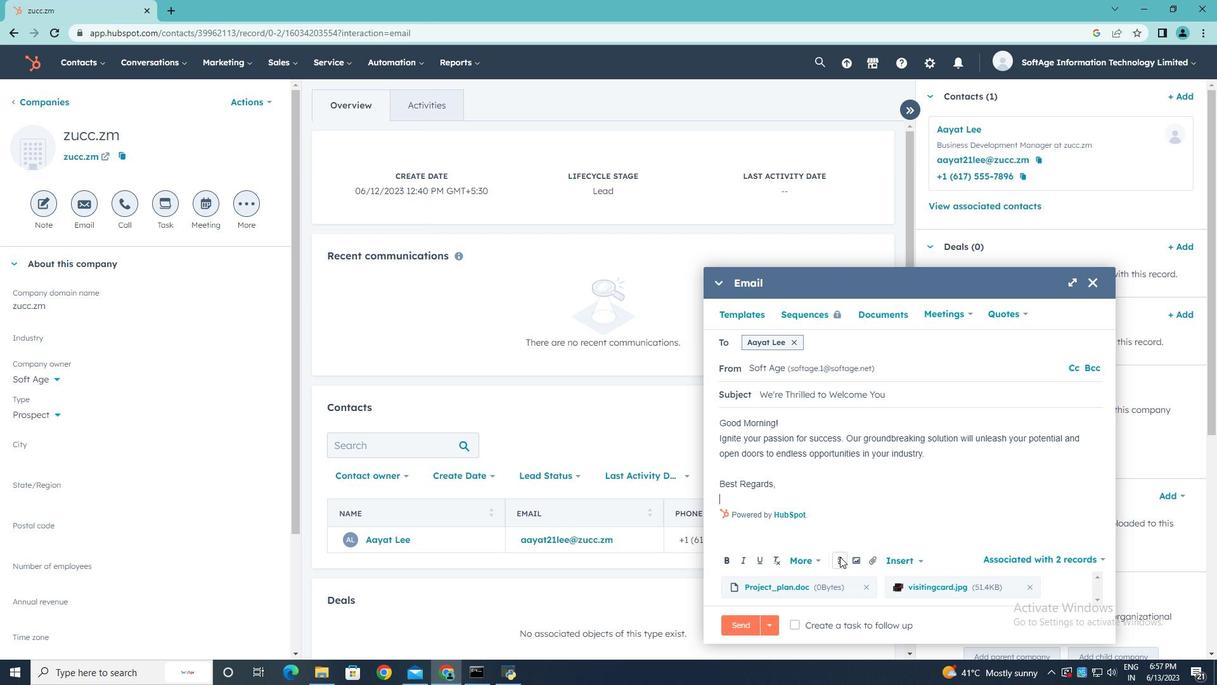 
Action: Mouse pressed left at (841, 556)
Screenshot: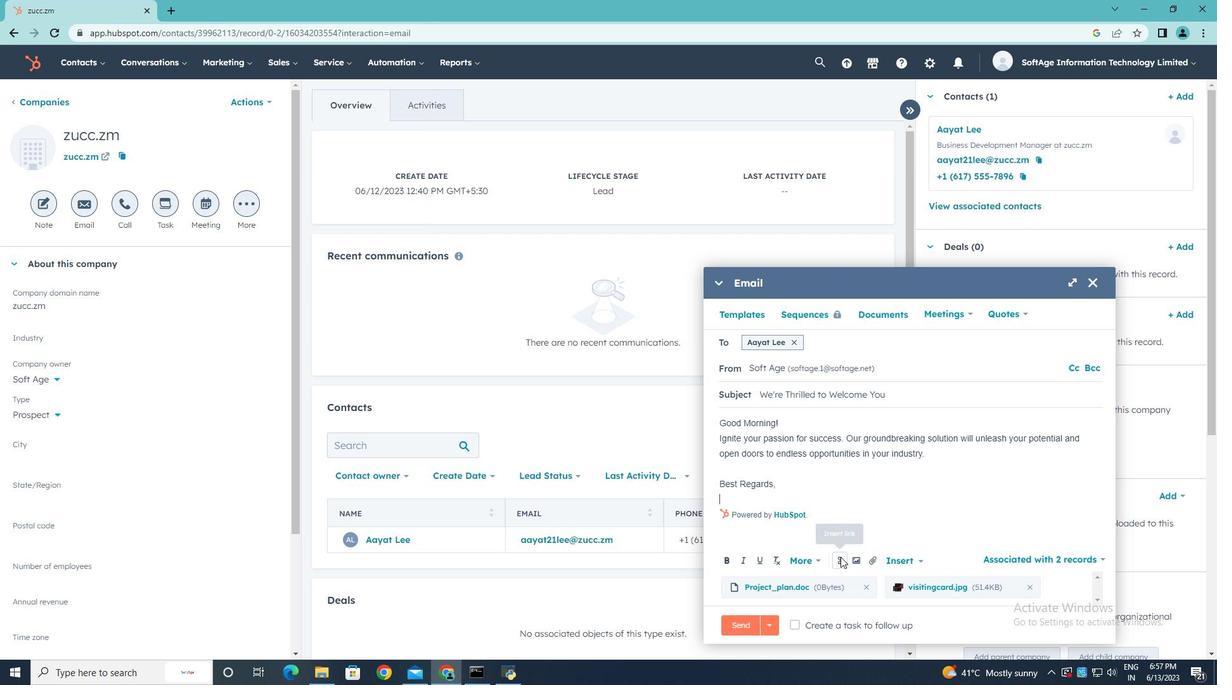 
Action: Mouse moved to (863, 424)
Screenshot: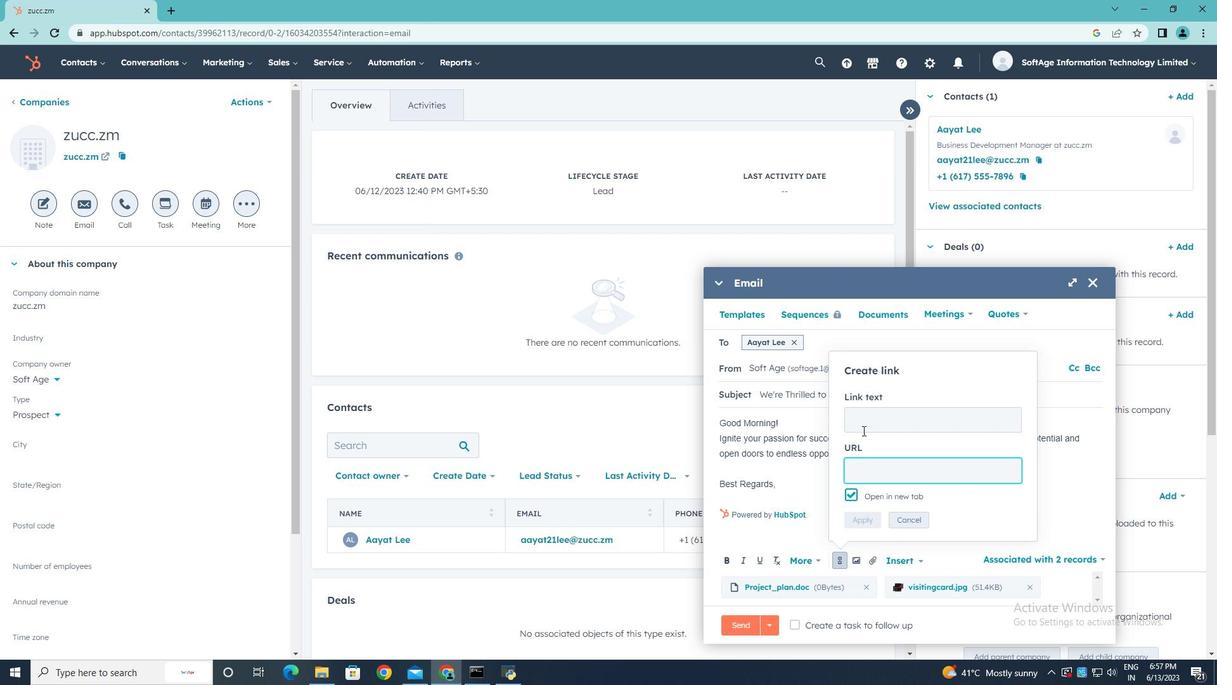 
Action: Mouse pressed left at (863, 424)
Screenshot: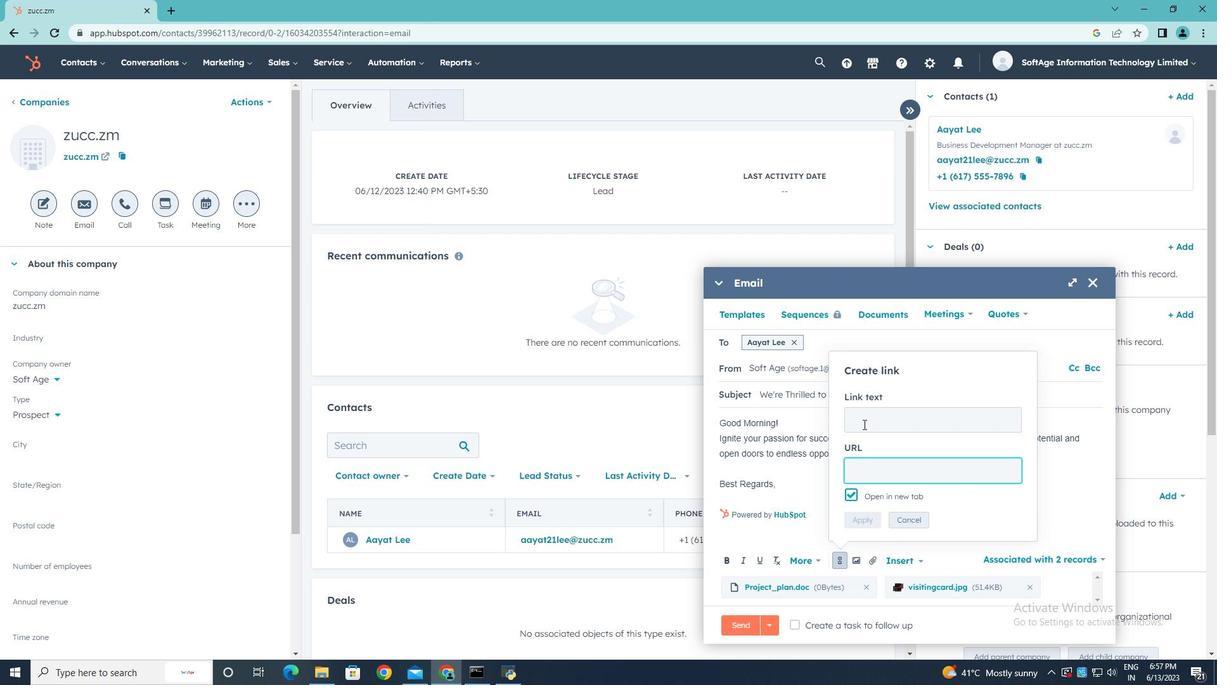 
Action: Key pressed <Key.shift>Wechat
Screenshot: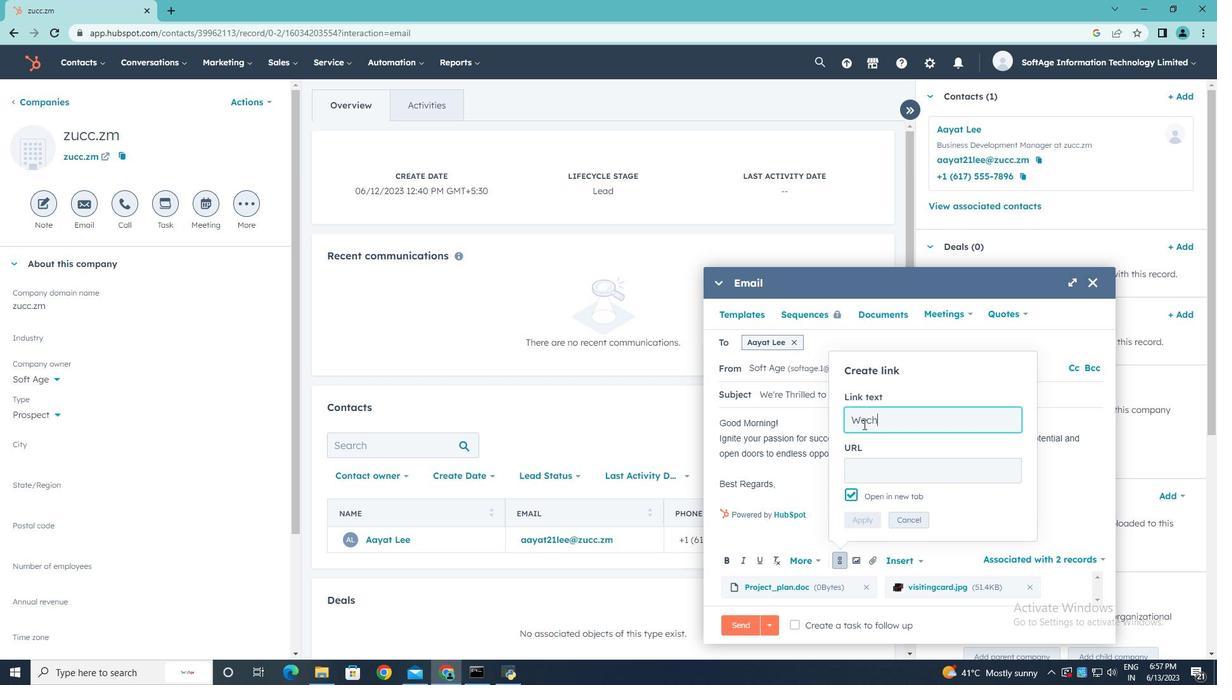 
Action: Mouse moved to (872, 464)
Screenshot: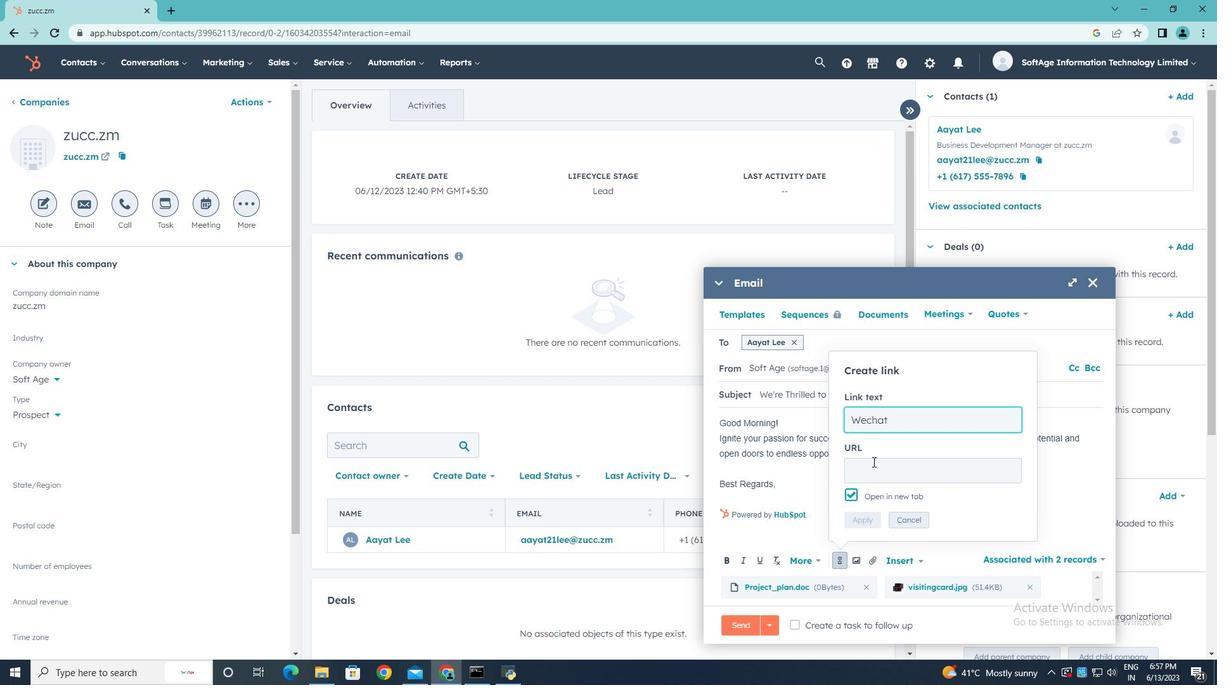 
Action: Mouse pressed left at (872, 464)
Screenshot: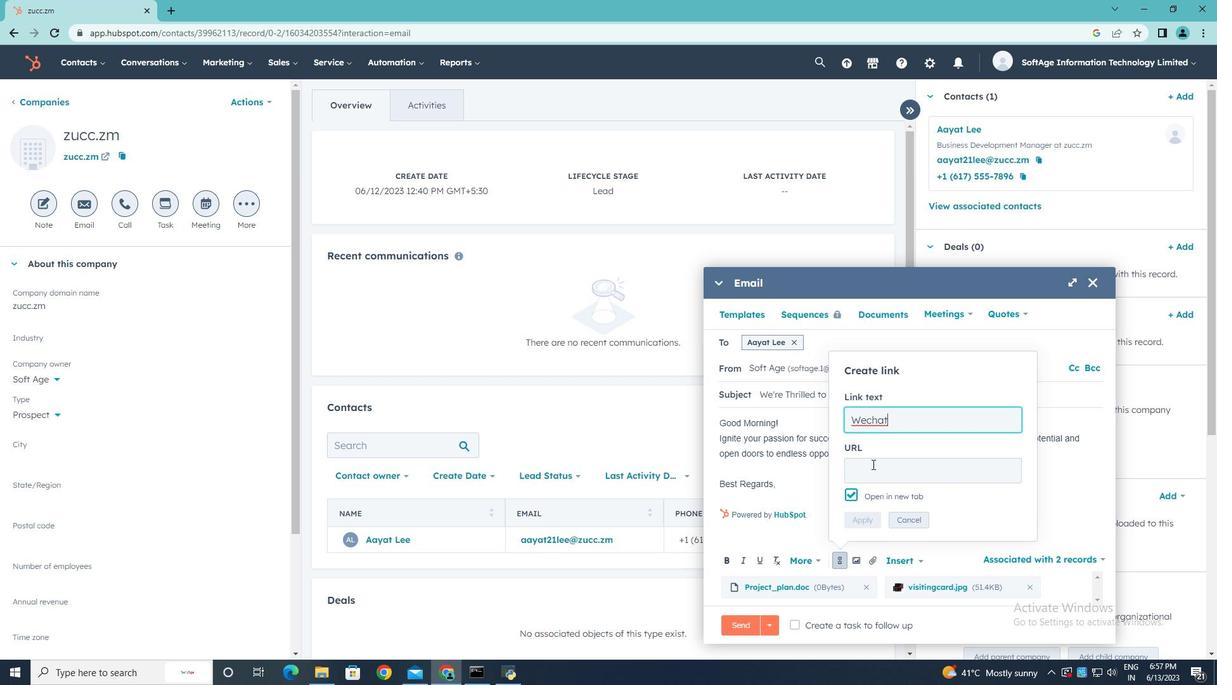 
Action: Key pressed www.wechat.com
Screenshot: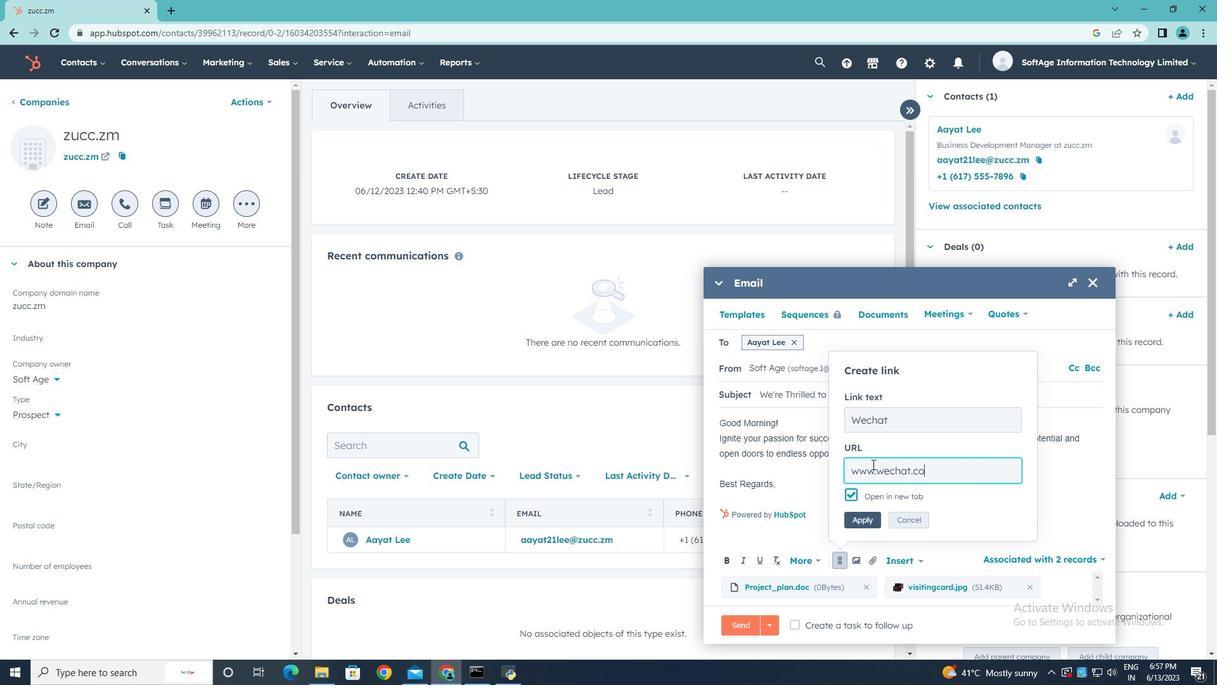 
Action: Mouse moved to (867, 520)
Screenshot: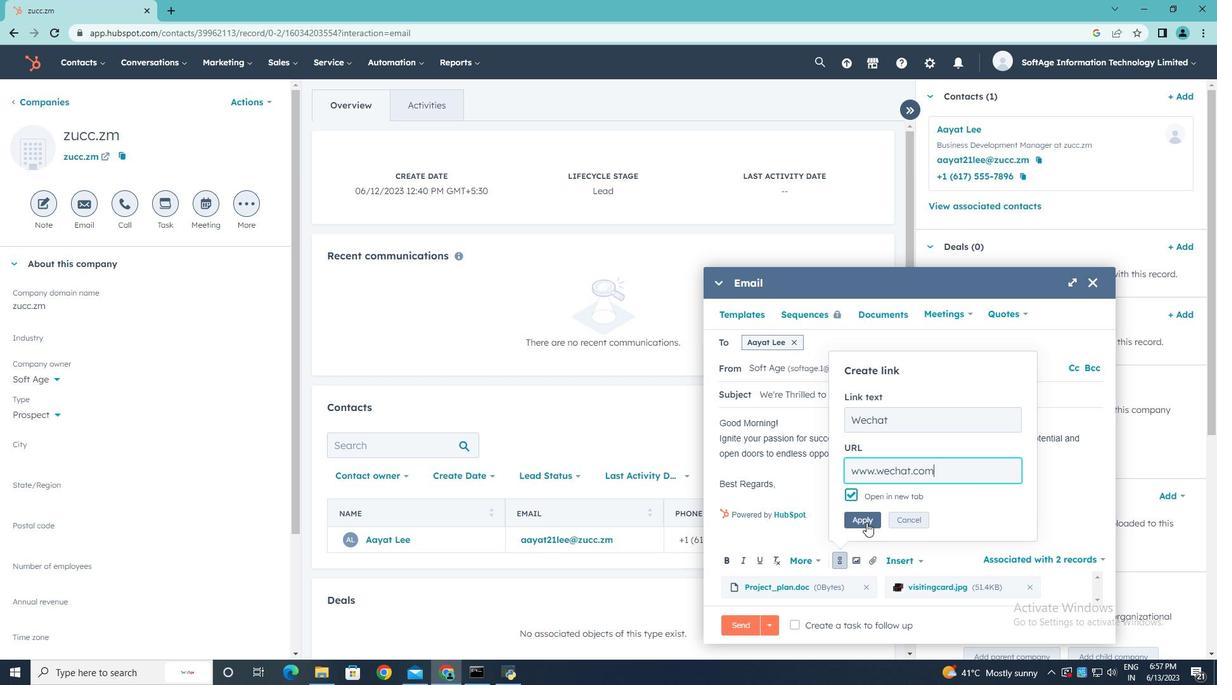 
Action: Mouse pressed left at (867, 520)
Screenshot: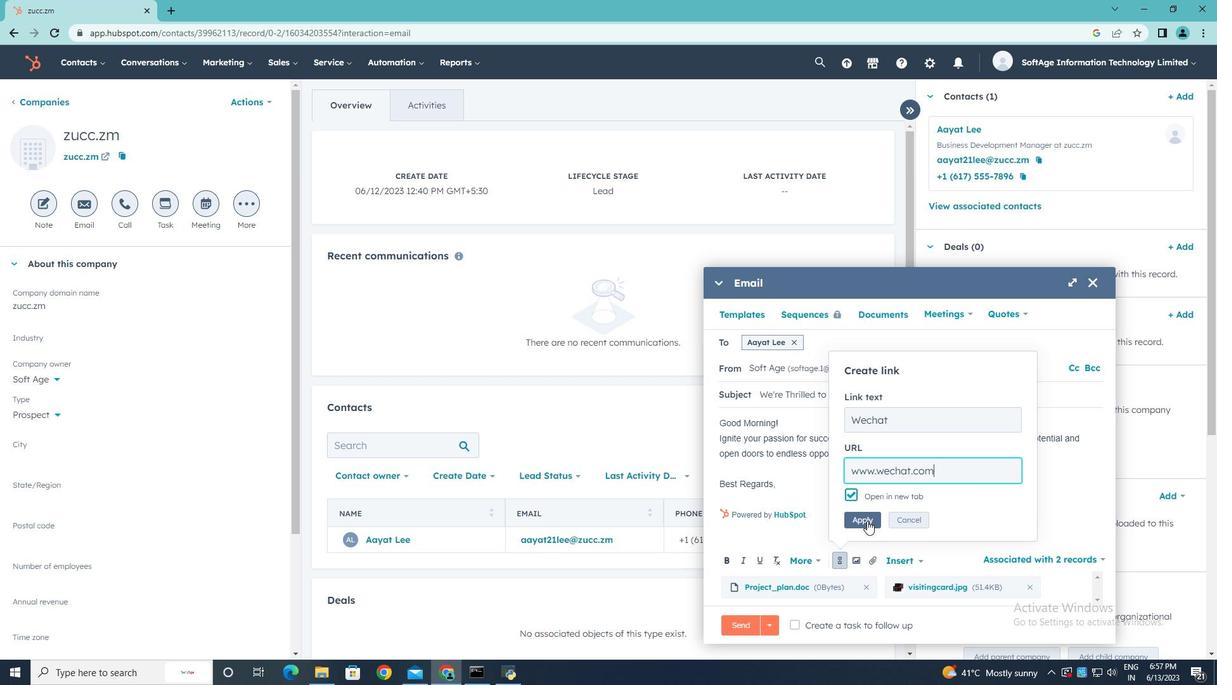 
Action: Mouse moved to (798, 627)
Screenshot: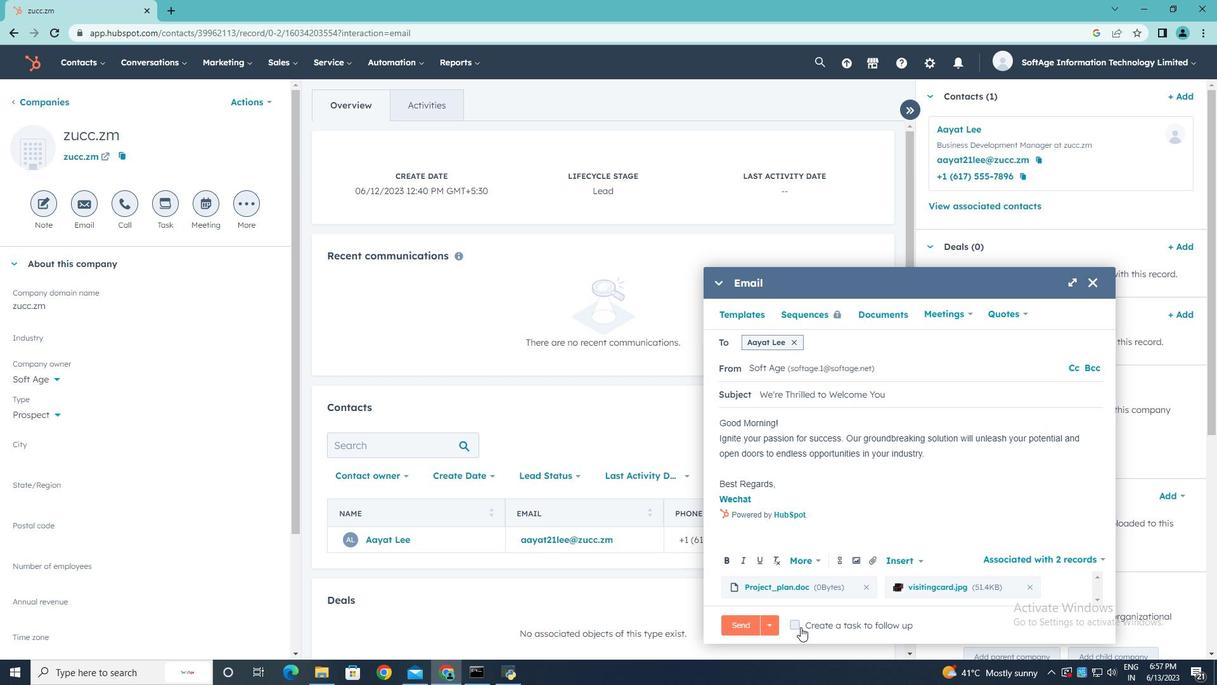 
Action: Mouse pressed left at (798, 627)
Screenshot: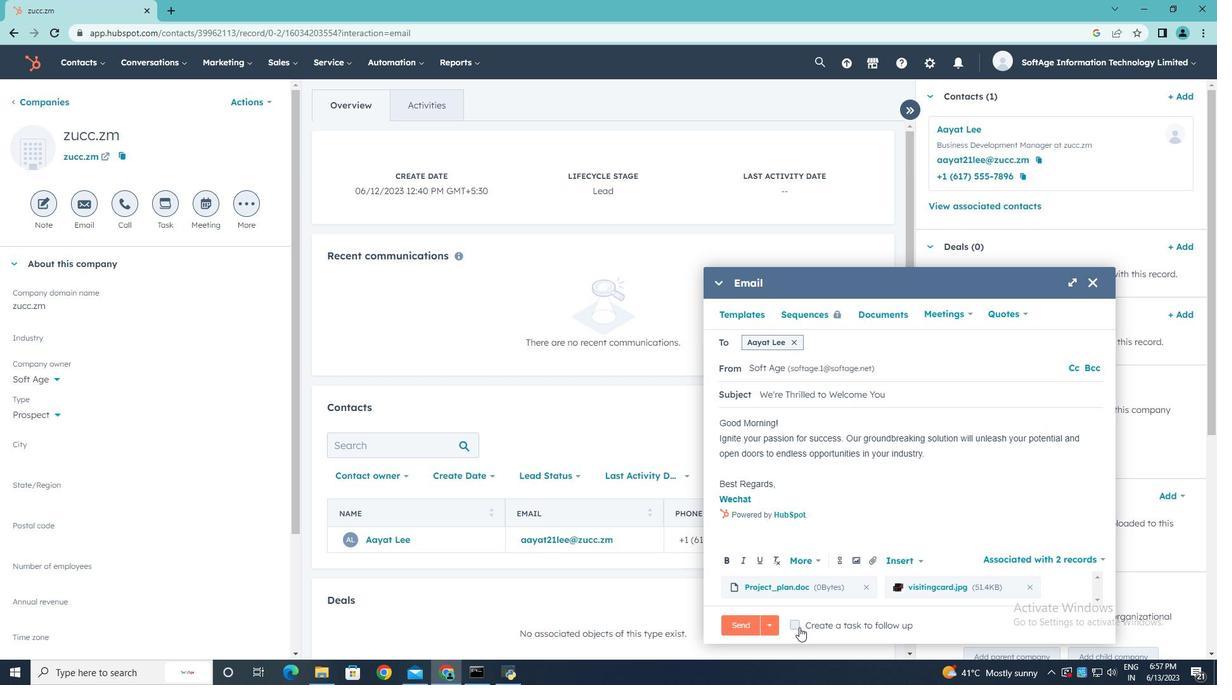 
Action: Mouse moved to (1044, 625)
Screenshot: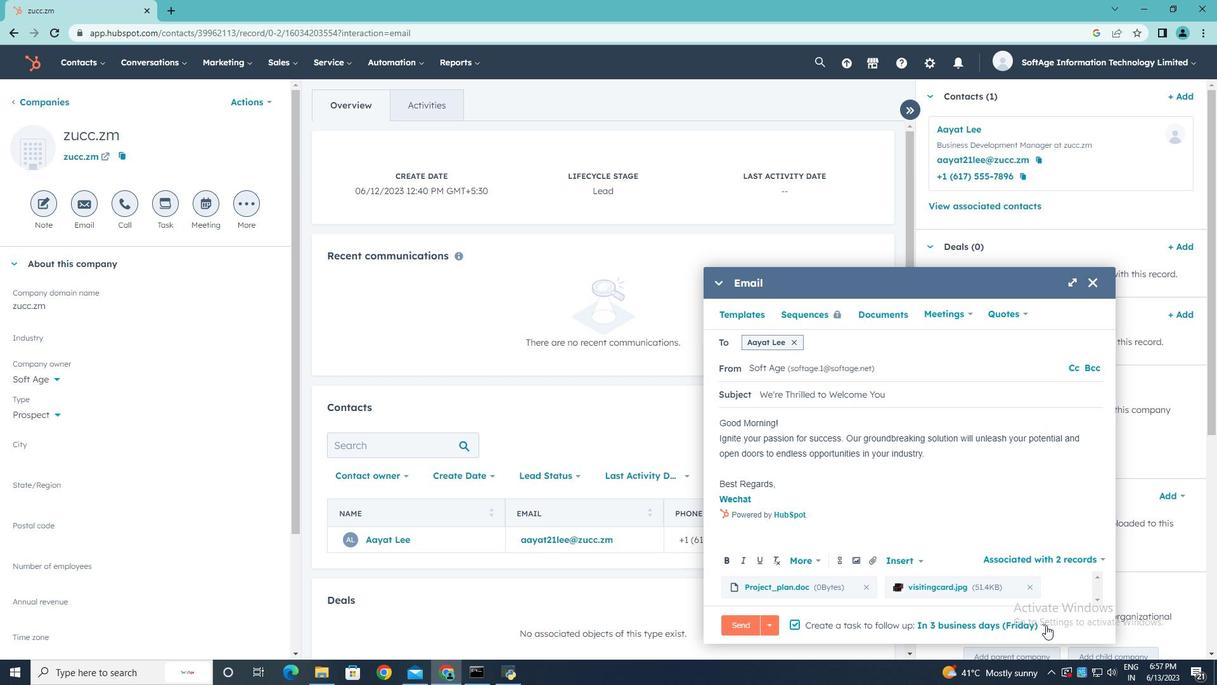 
Action: Mouse pressed left at (1044, 625)
Screenshot: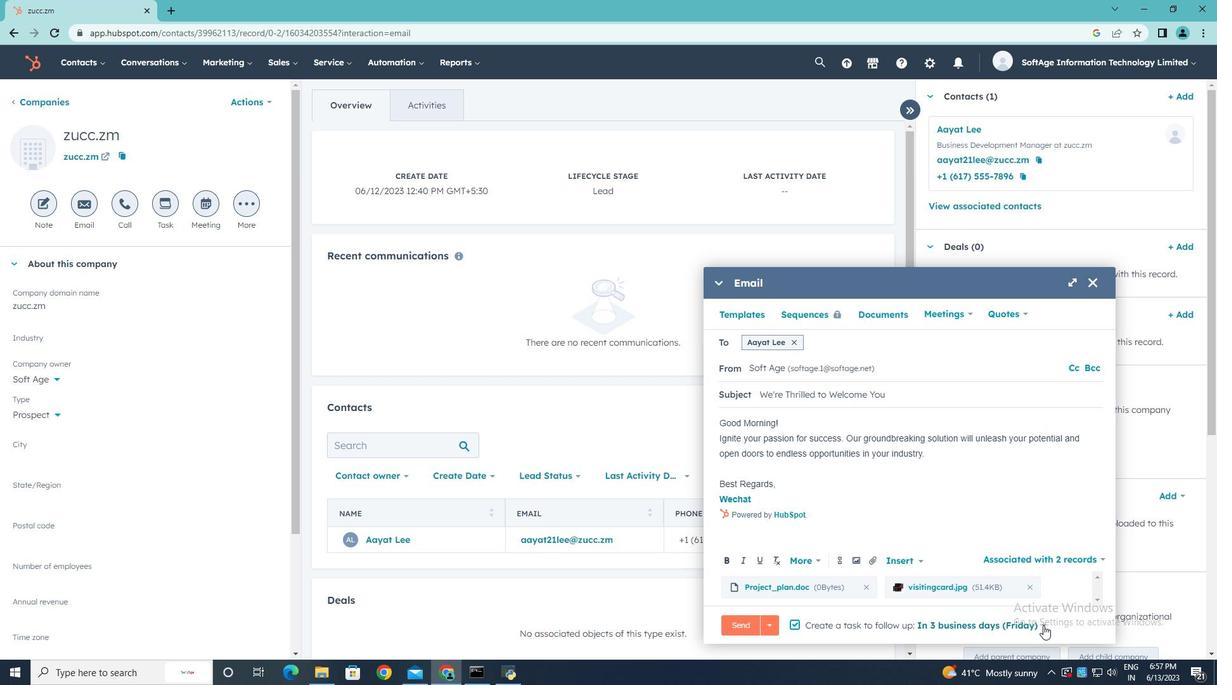 
Action: Mouse moved to (1015, 504)
Screenshot: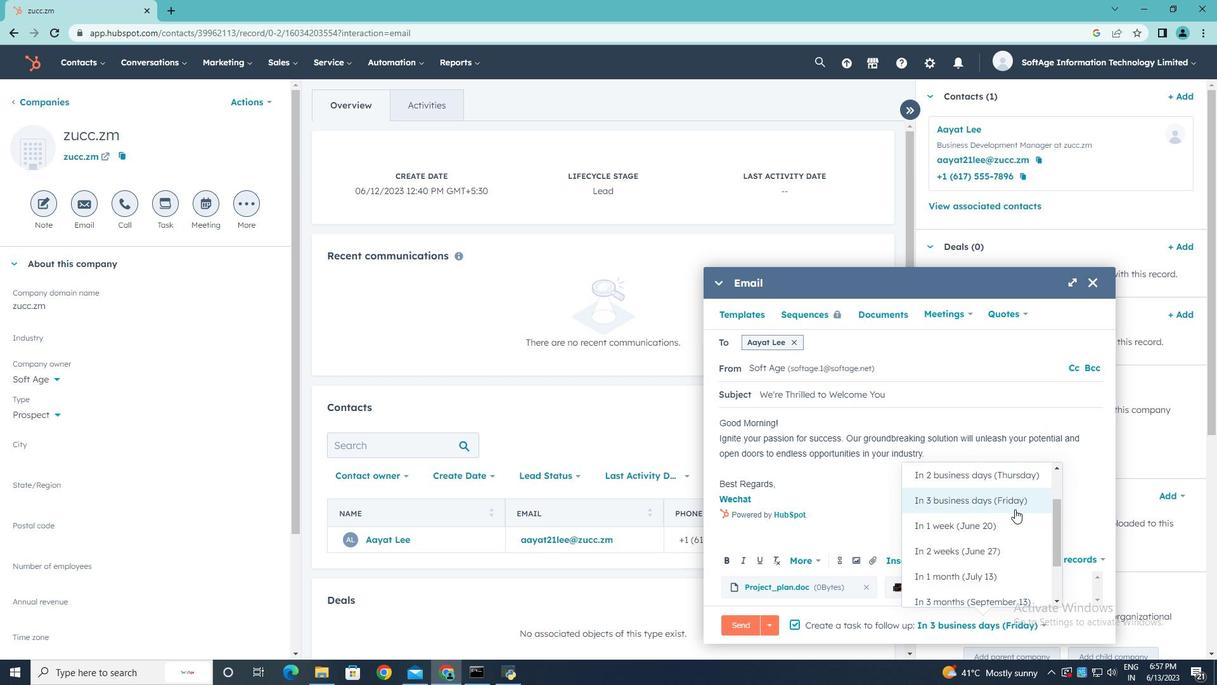 
Action: Mouse pressed left at (1015, 504)
Screenshot: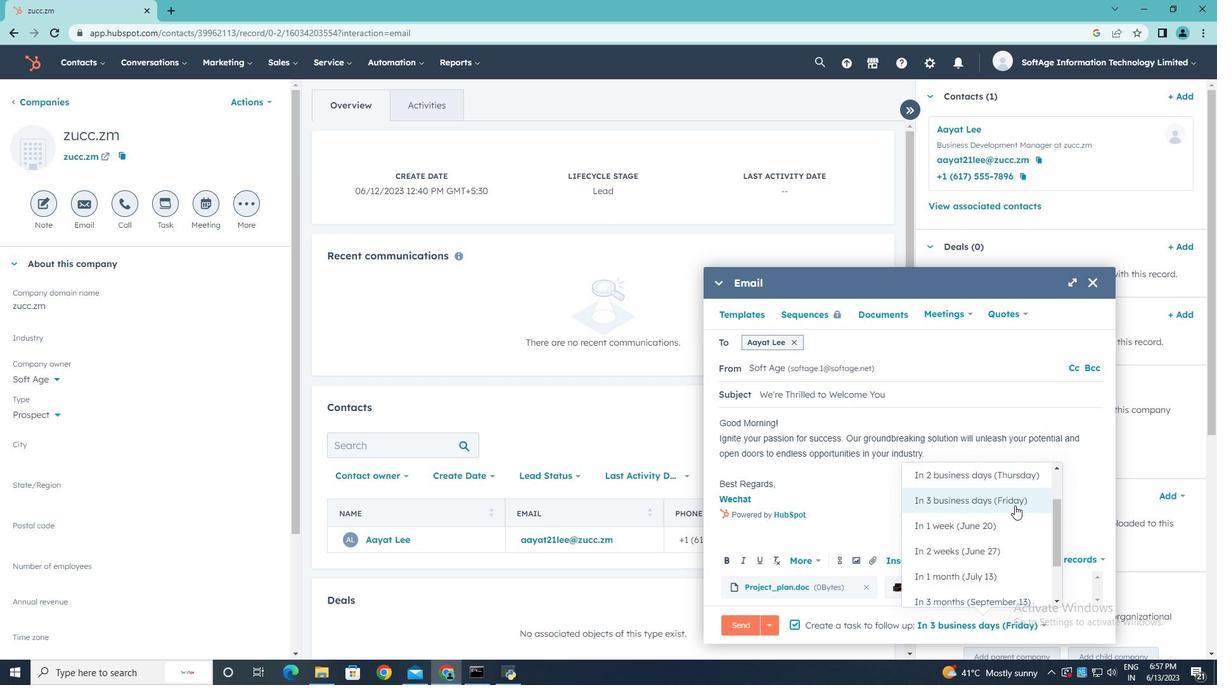 
Action: Mouse moved to (742, 623)
Screenshot: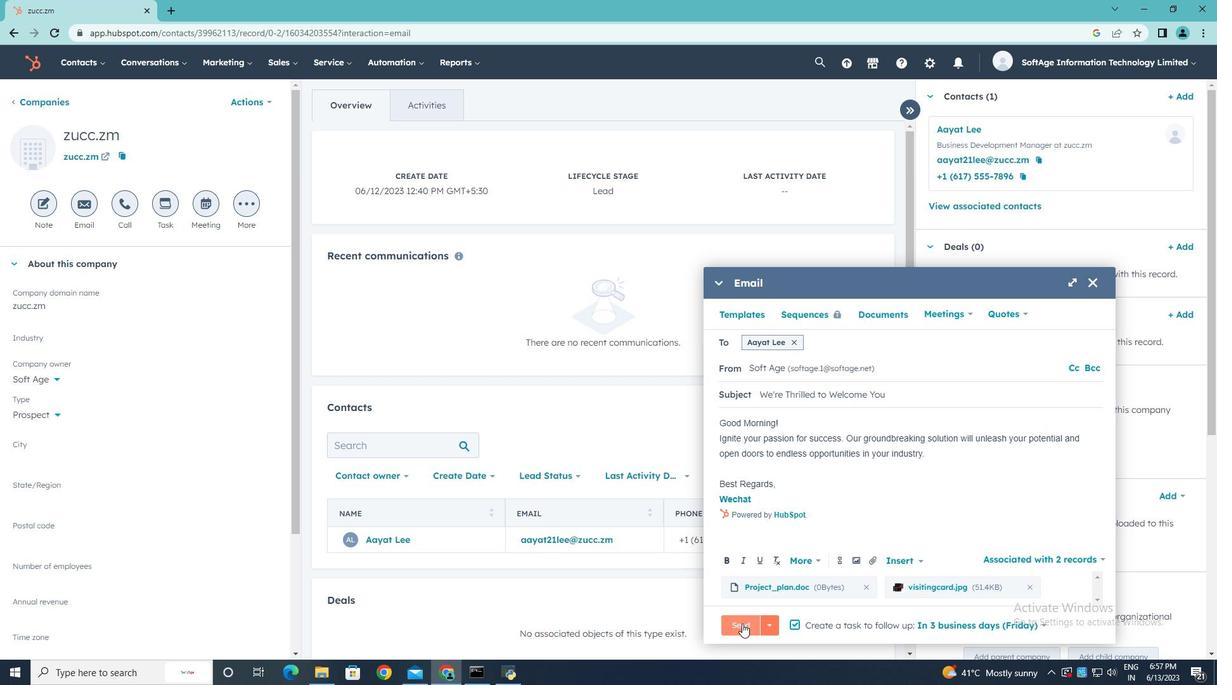 
Action: Mouse pressed left at (742, 623)
Screenshot: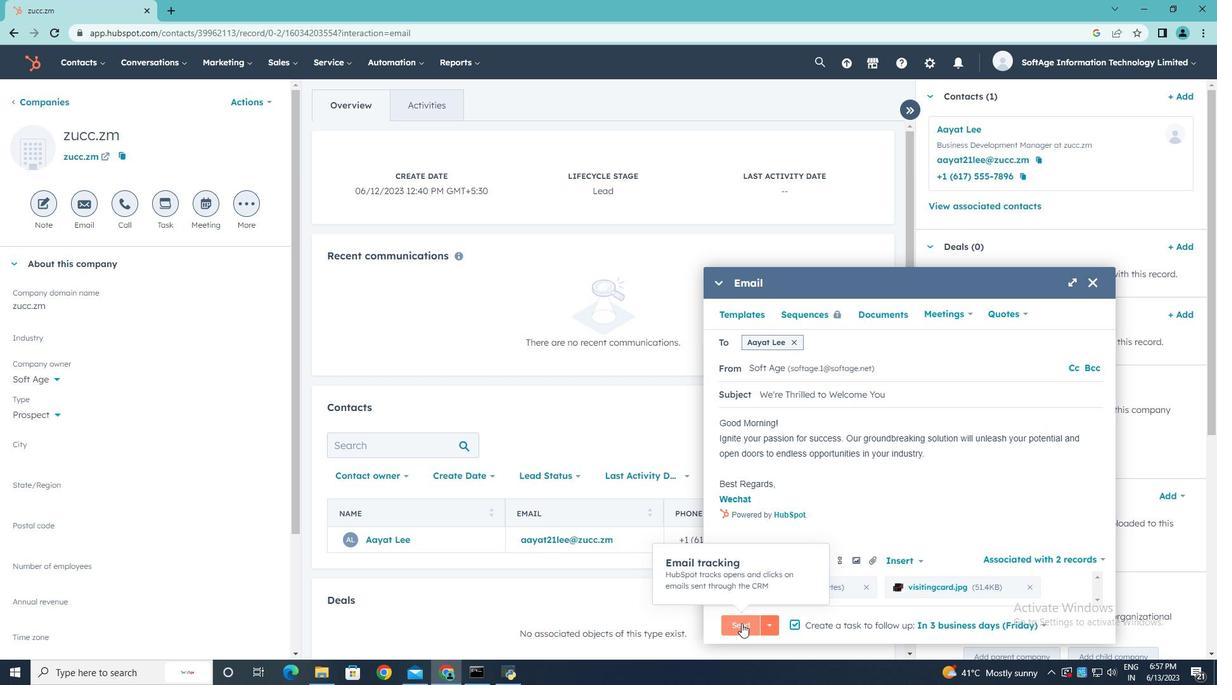 
